 Task: Sort "Task Tracker" alphabetically by A-Z.
Action: Mouse moved to (275, 220)
Screenshot: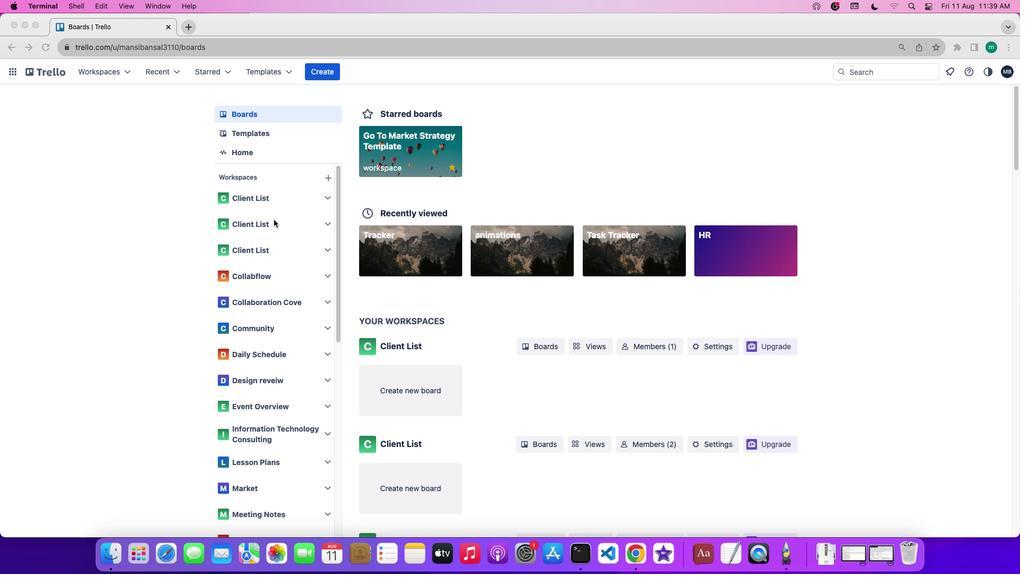 
Action: Mouse scrolled (275, 220) with delta (0, 0)
Screenshot: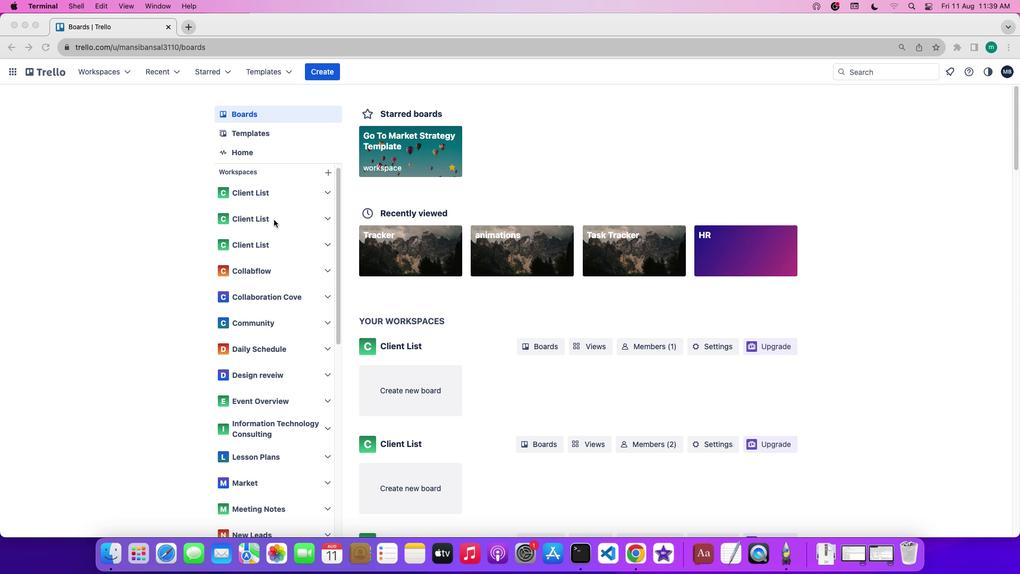 
Action: Mouse moved to (273, 219)
Screenshot: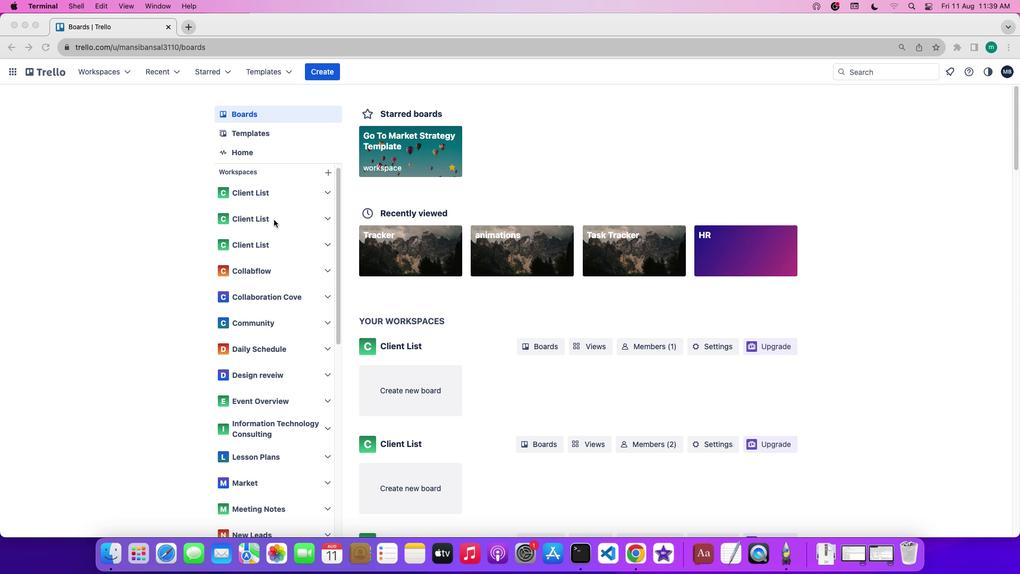 
Action: Mouse scrolled (273, 219) with delta (0, 0)
Screenshot: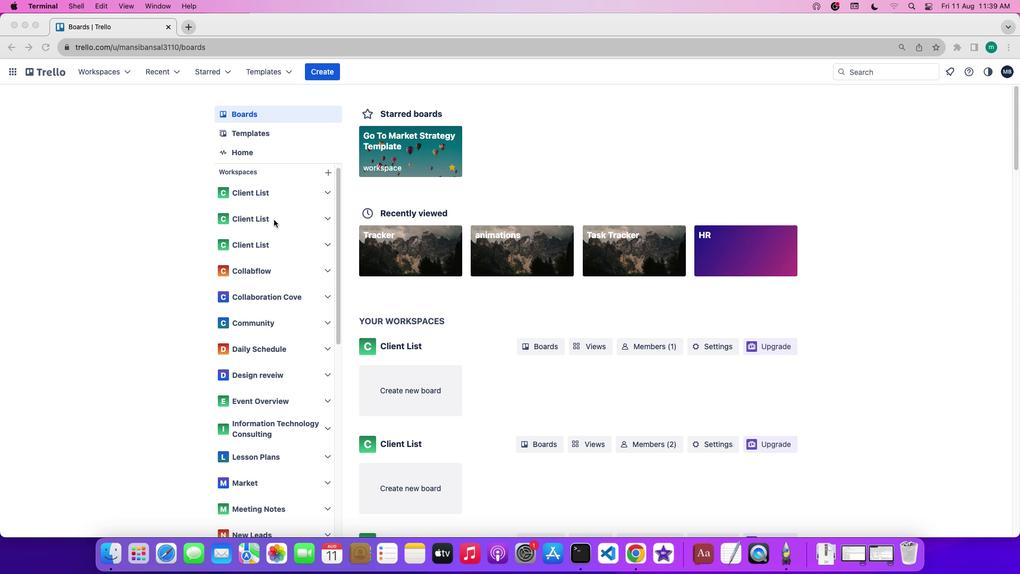 
Action: Mouse scrolled (273, 219) with delta (0, -1)
Screenshot: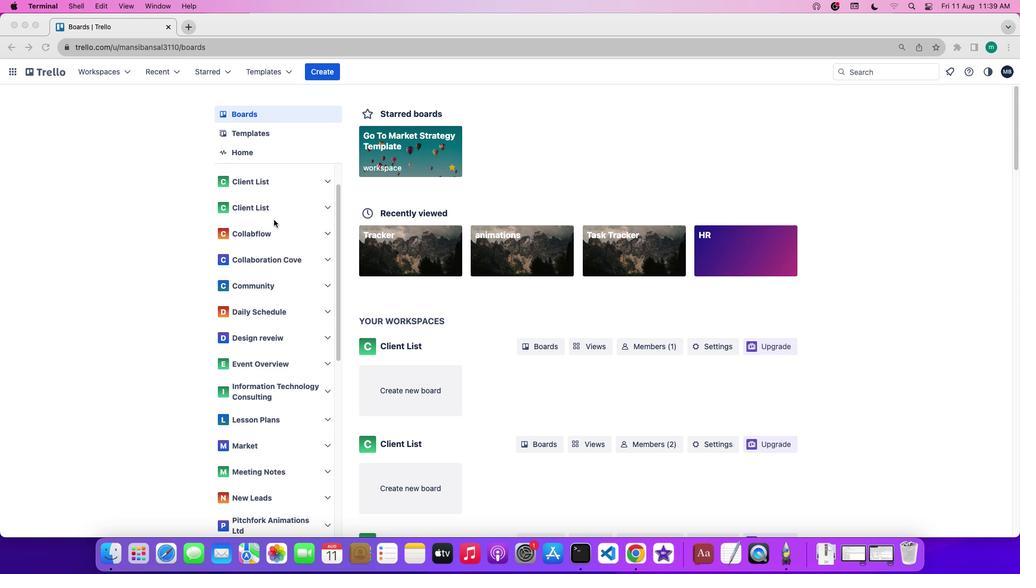 
Action: Mouse scrolled (273, 219) with delta (0, -1)
Screenshot: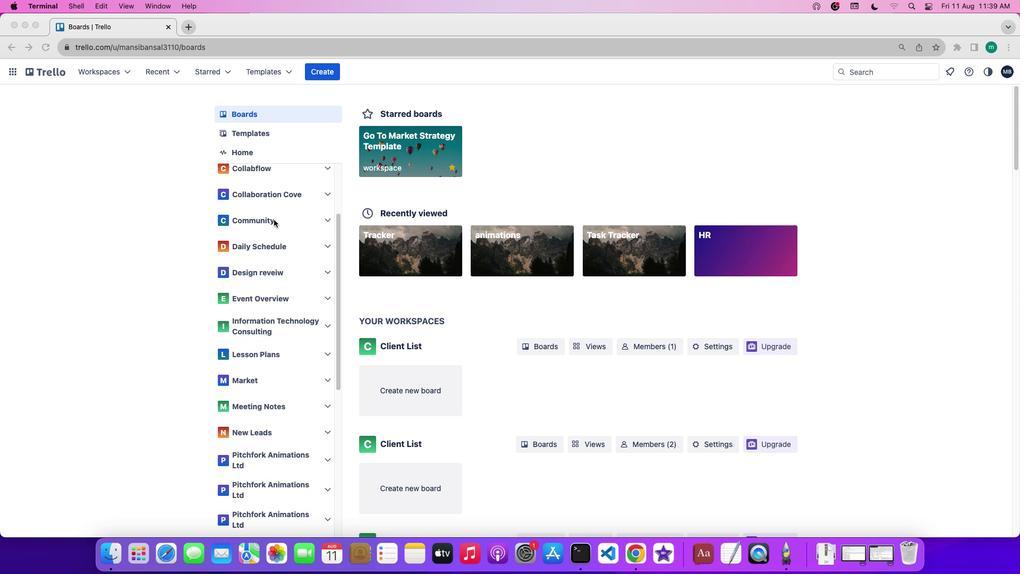 
Action: Mouse moved to (424, 288)
Screenshot: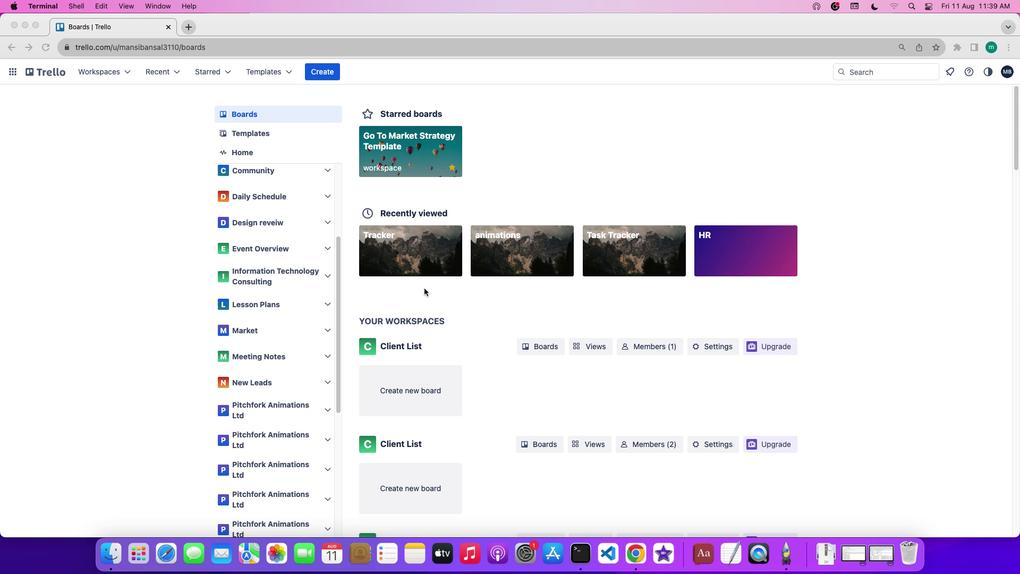 
Action: Mouse scrolled (424, 288) with delta (0, 0)
Screenshot: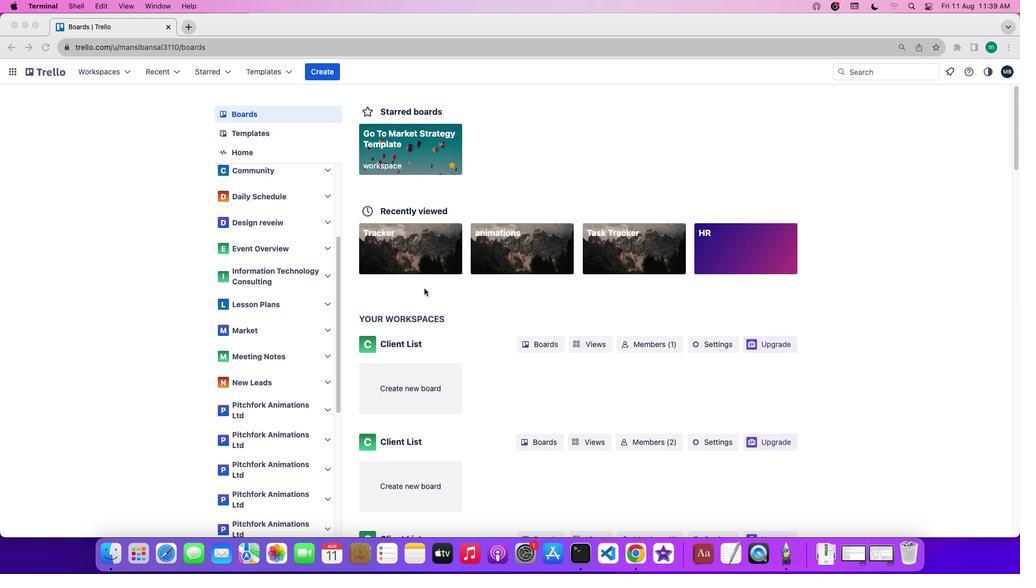 
Action: Mouse scrolled (424, 288) with delta (0, 0)
Screenshot: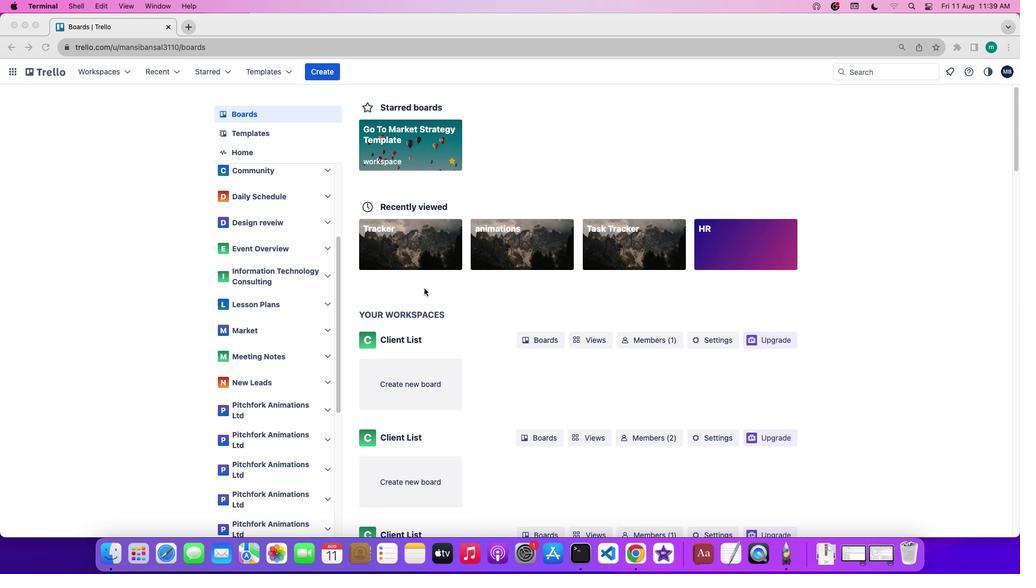 
Action: Mouse scrolled (424, 288) with delta (0, -1)
Screenshot: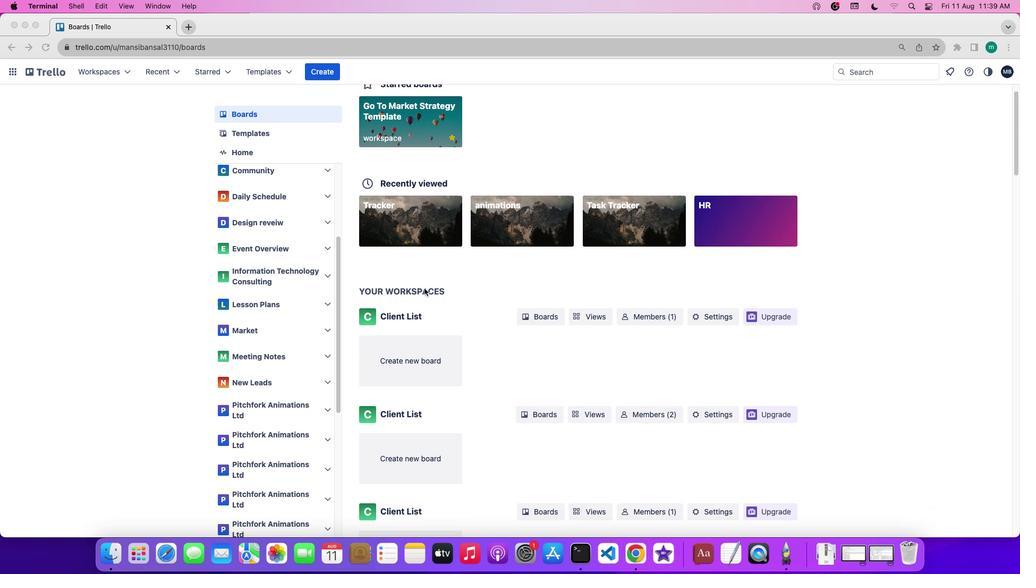
Action: Mouse moved to (443, 294)
Screenshot: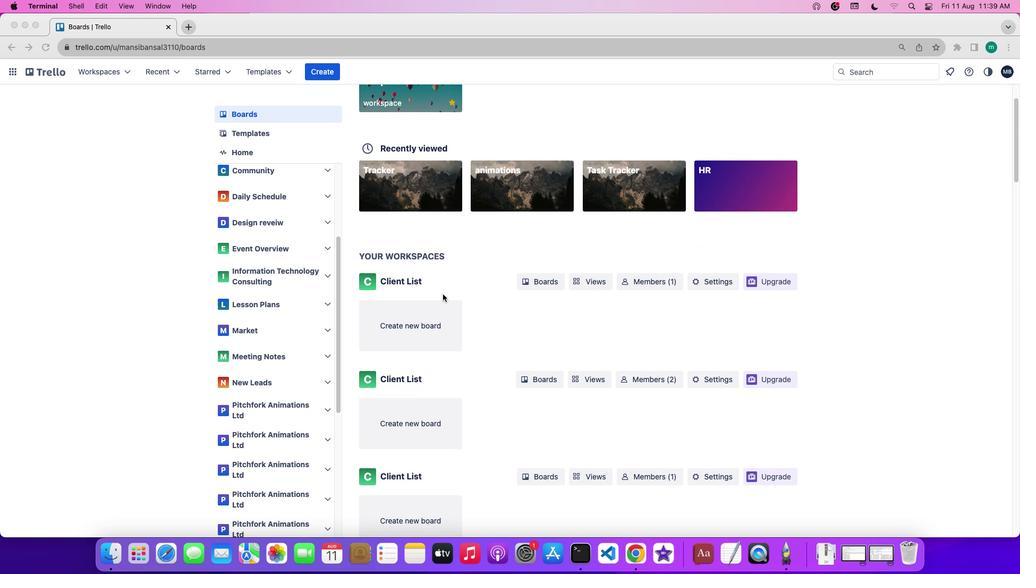
Action: Mouse scrolled (443, 294) with delta (0, 0)
Screenshot: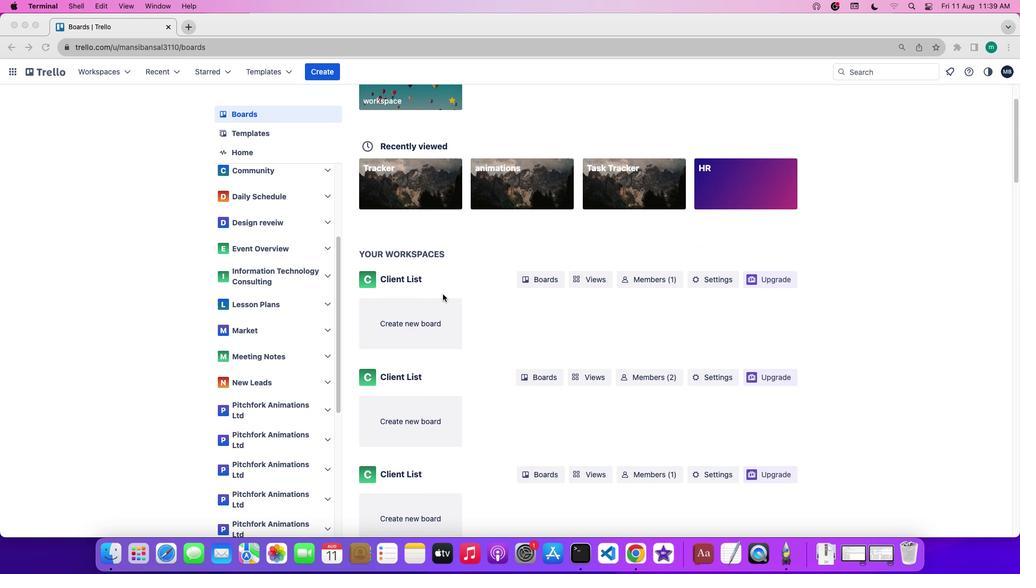 
Action: Mouse scrolled (443, 294) with delta (0, 0)
Screenshot: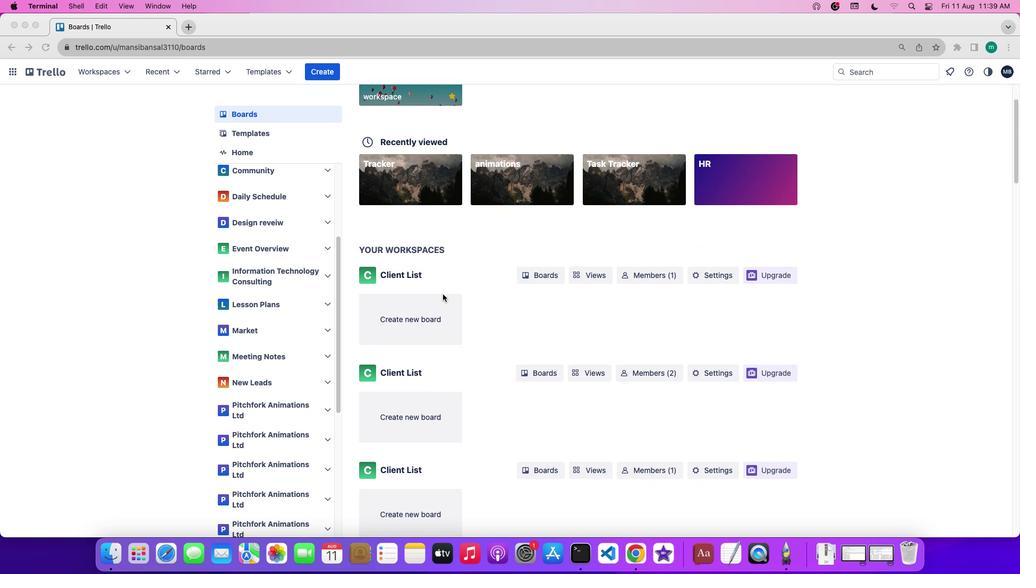 
Action: Mouse scrolled (443, 294) with delta (0, -1)
Screenshot: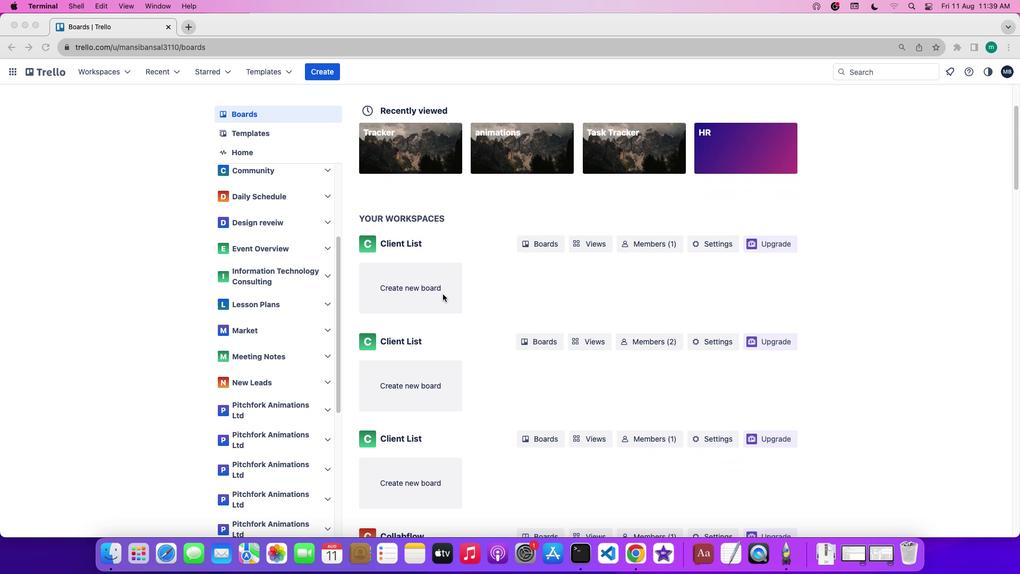 
Action: Mouse scrolled (443, 294) with delta (0, -1)
Screenshot: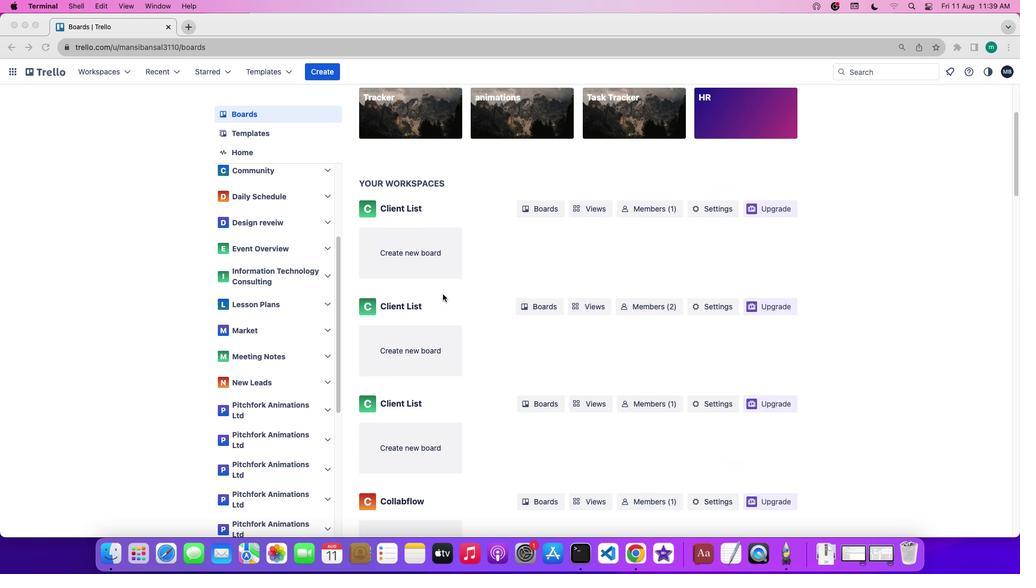 
Action: Mouse scrolled (443, 294) with delta (0, 0)
Screenshot: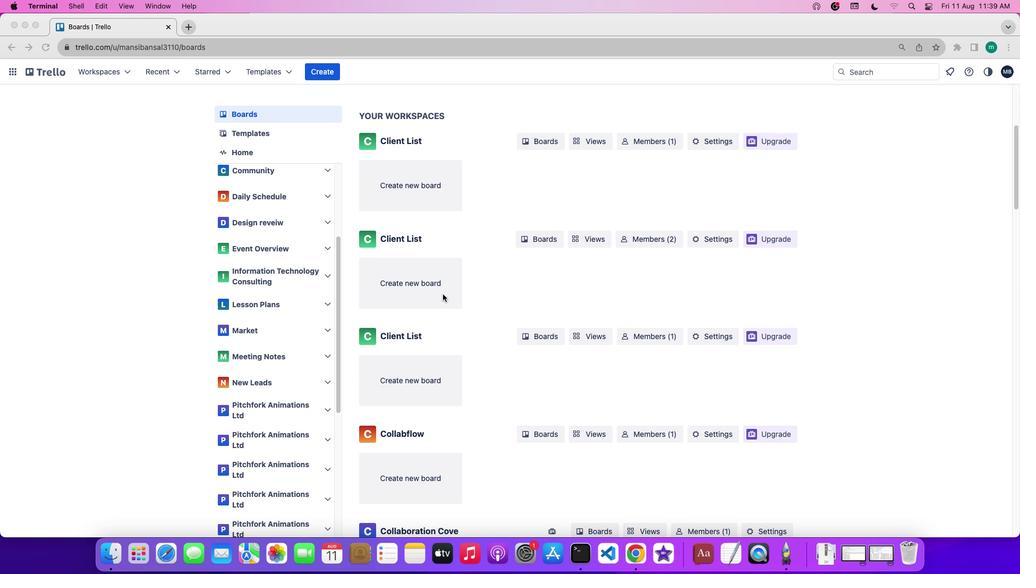 
Action: Mouse scrolled (443, 294) with delta (0, 0)
Screenshot: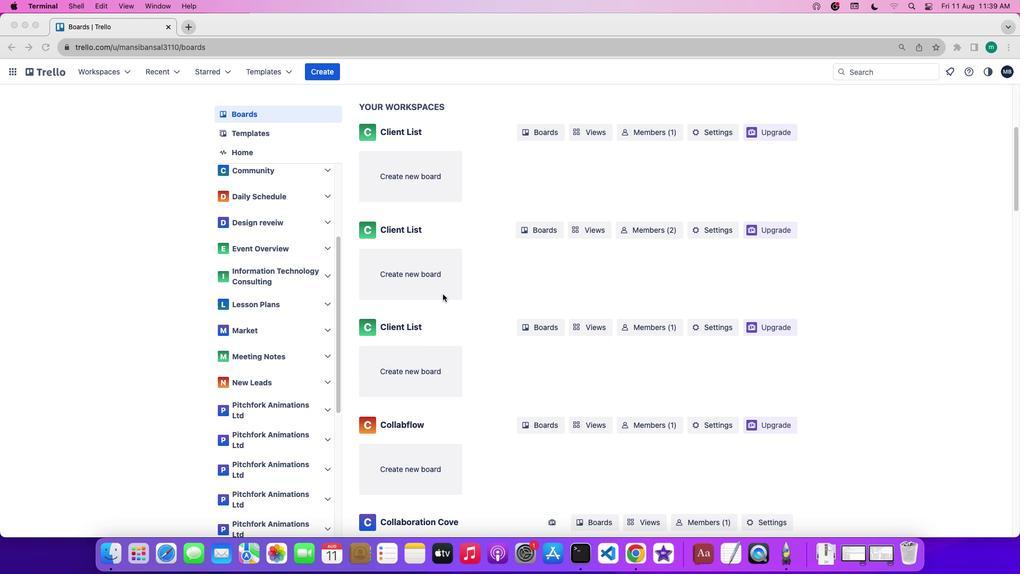 
Action: Mouse scrolled (443, 294) with delta (0, -1)
Screenshot: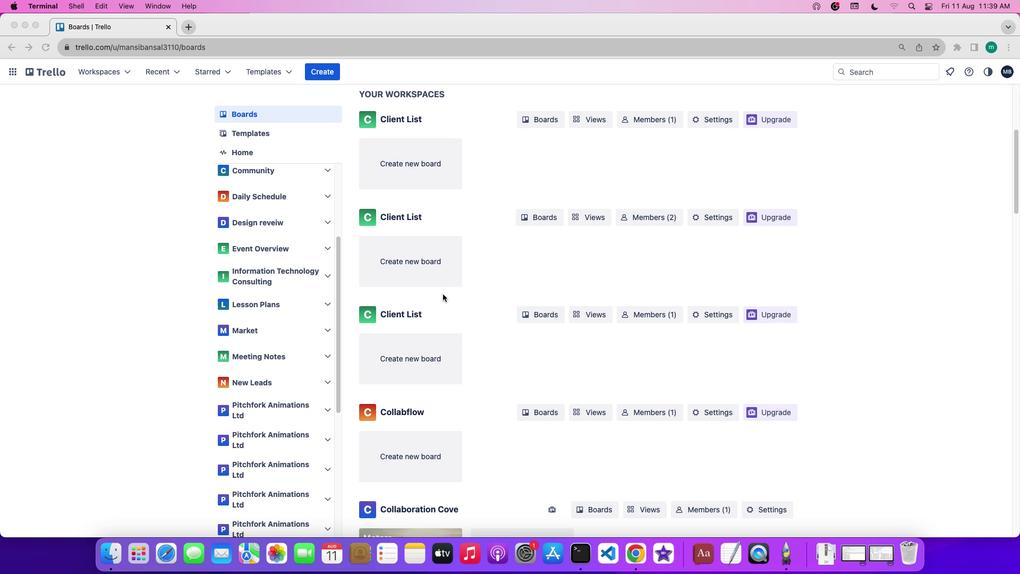 
Action: Mouse scrolled (443, 294) with delta (0, -1)
Screenshot: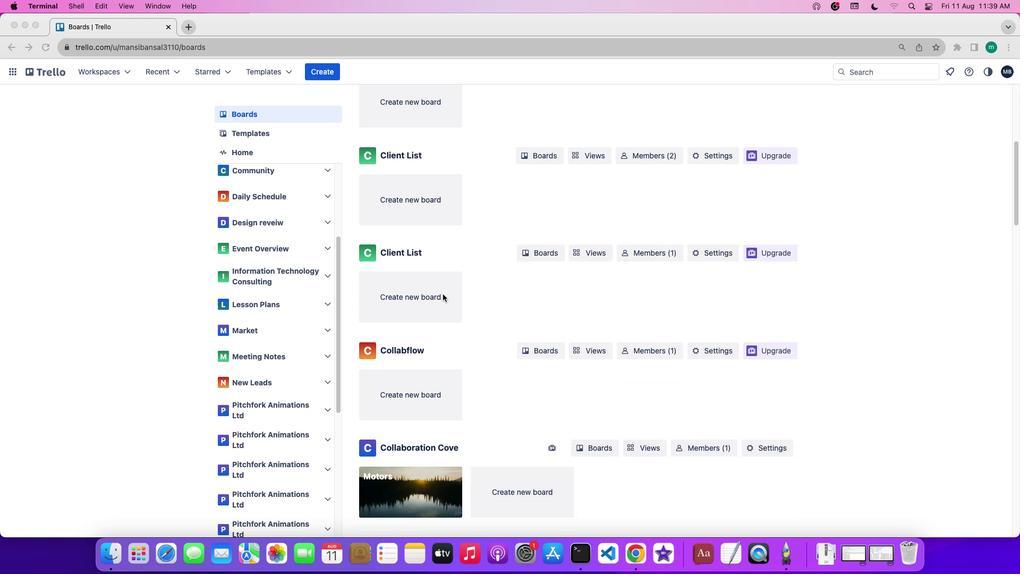
Action: Mouse scrolled (443, 294) with delta (0, 0)
Screenshot: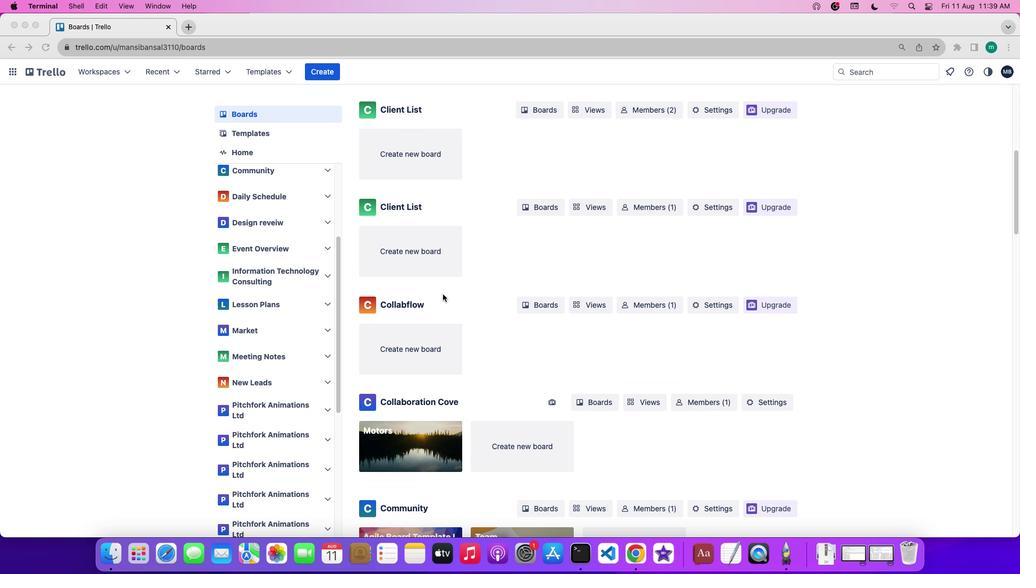 
Action: Mouse scrolled (443, 294) with delta (0, 0)
Screenshot: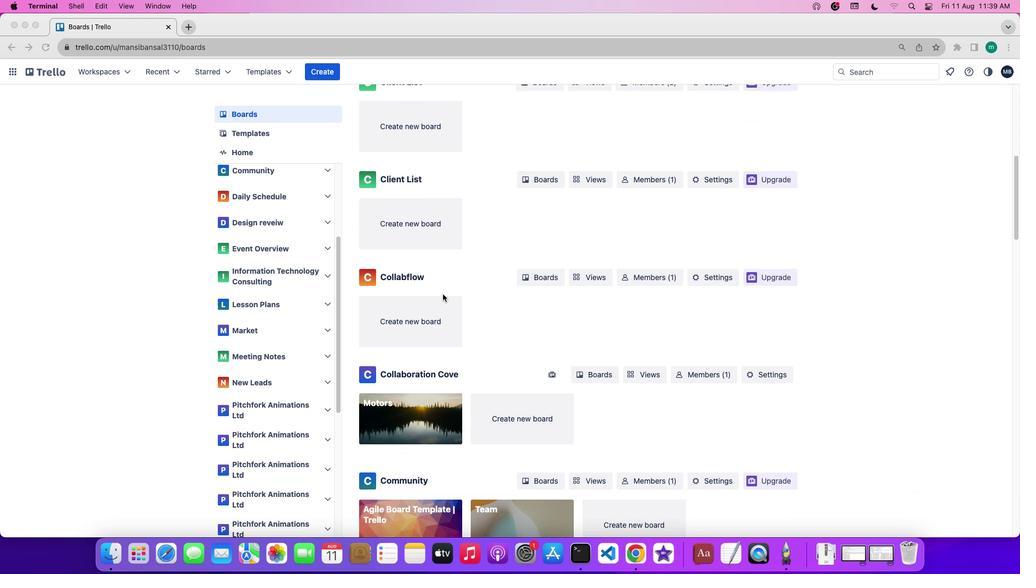 
Action: Mouse scrolled (443, 294) with delta (0, -1)
Screenshot: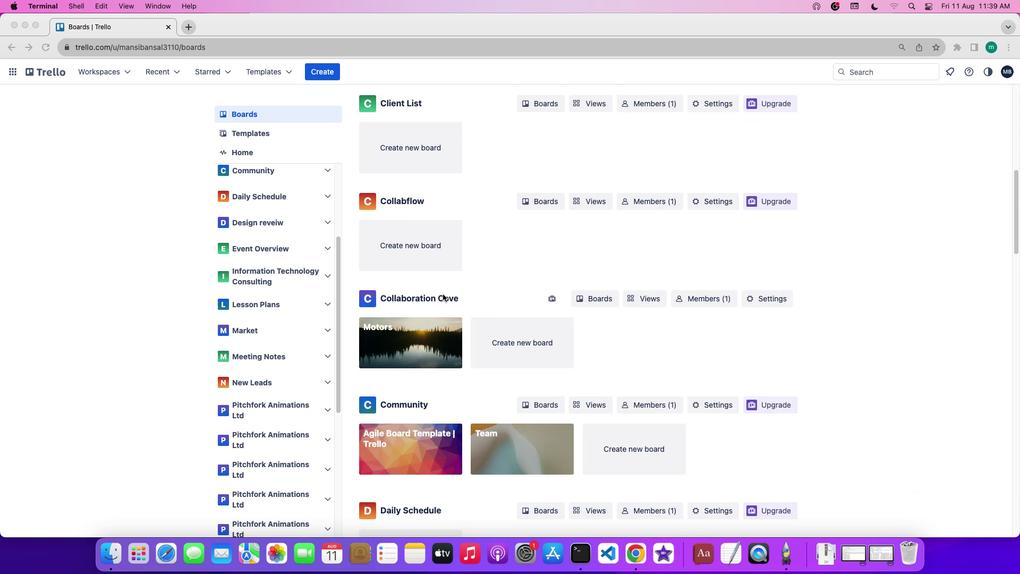 
Action: Mouse scrolled (443, 294) with delta (0, -2)
Screenshot: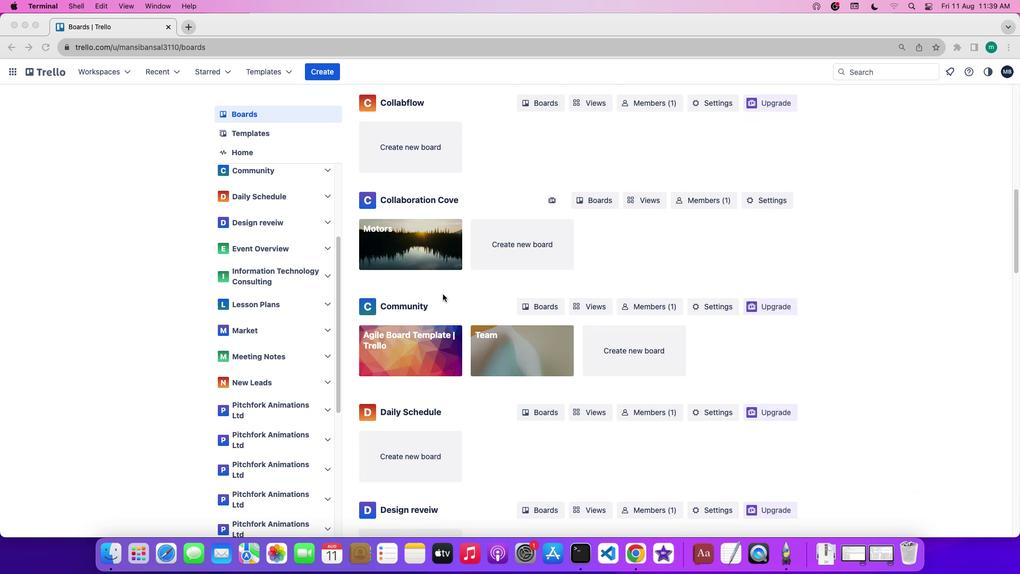 
Action: Mouse scrolled (443, 294) with delta (0, -2)
Screenshot: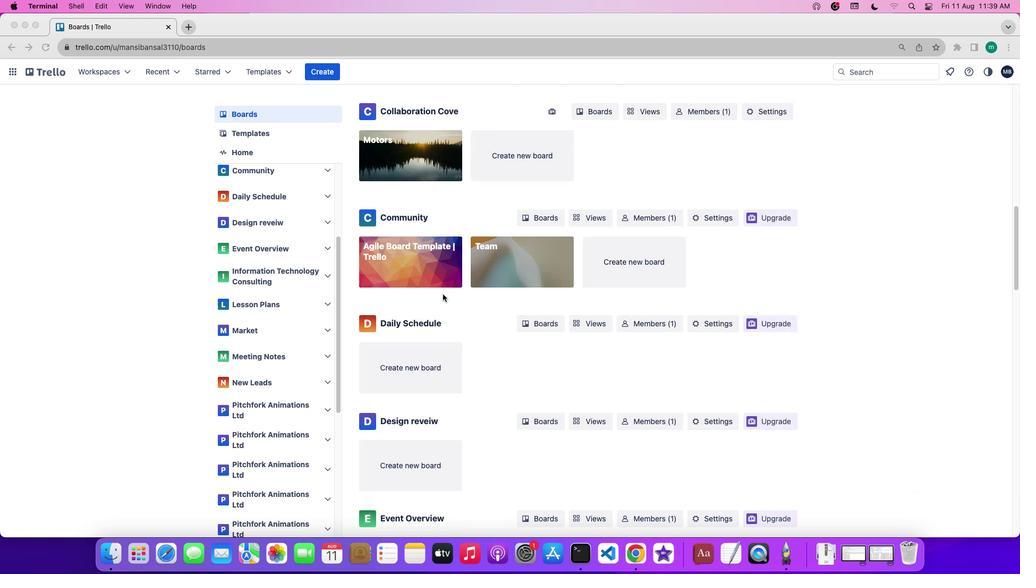 
Action: Mouse scrolled (443, 294) with delta (0, 0)
Screenshot: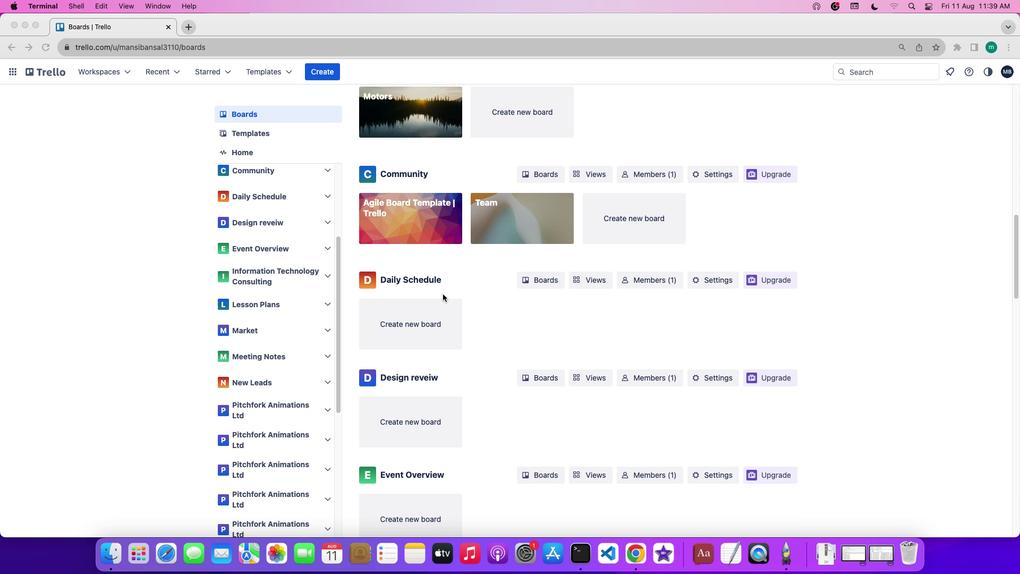 
Action: Mouse scrolled (443, 294) with delta (0, 0)
Screenshot: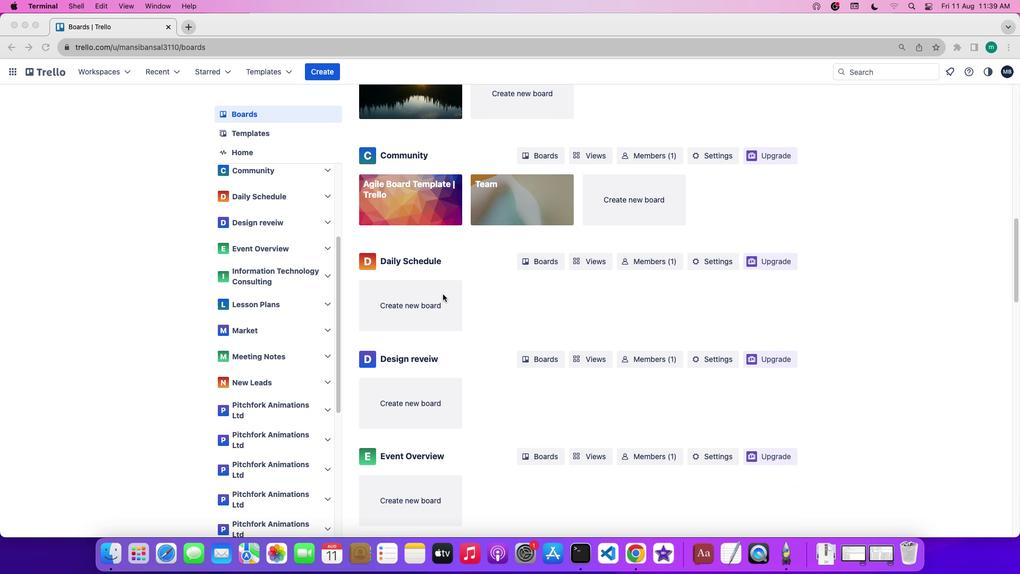 
Action: Mouse scrolled (443, 294) with delta (0, -1)
Screenshot: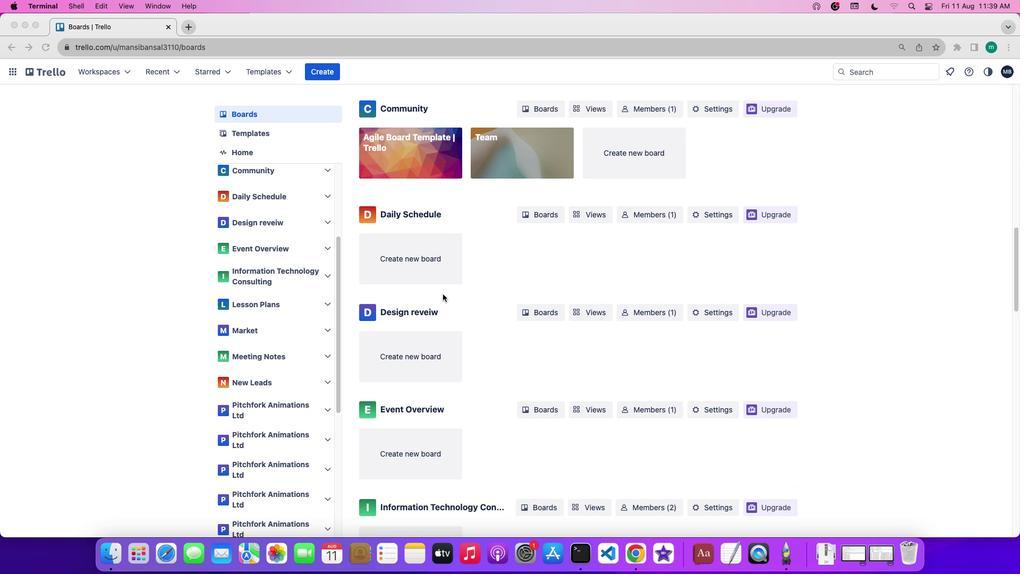 
Action: Mouse scrolled (443, 294) with delta (0, -2)
Screenshot: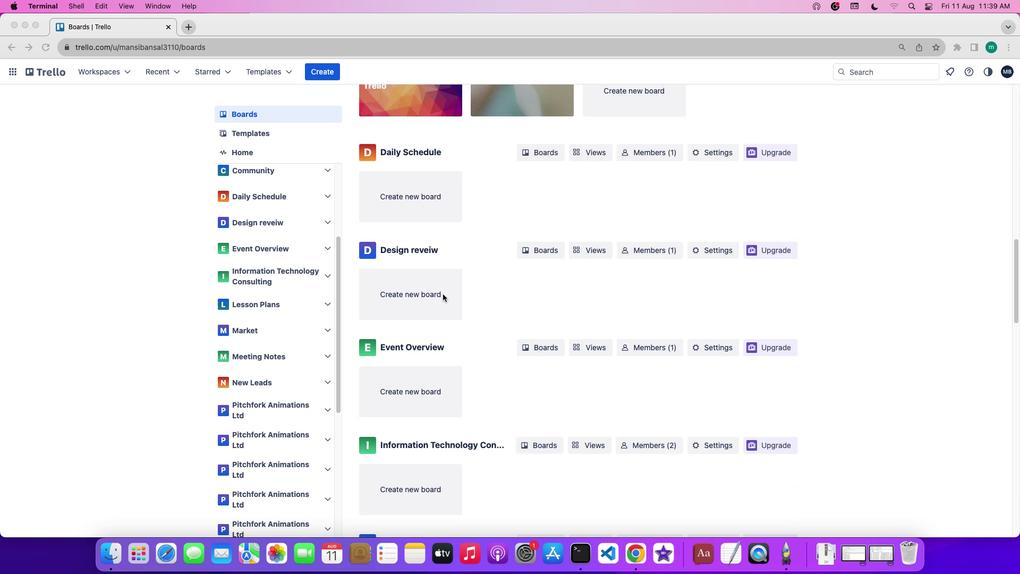
Action: Mouse scrolled (443, 294) with delta (0, 0)
Screenshot: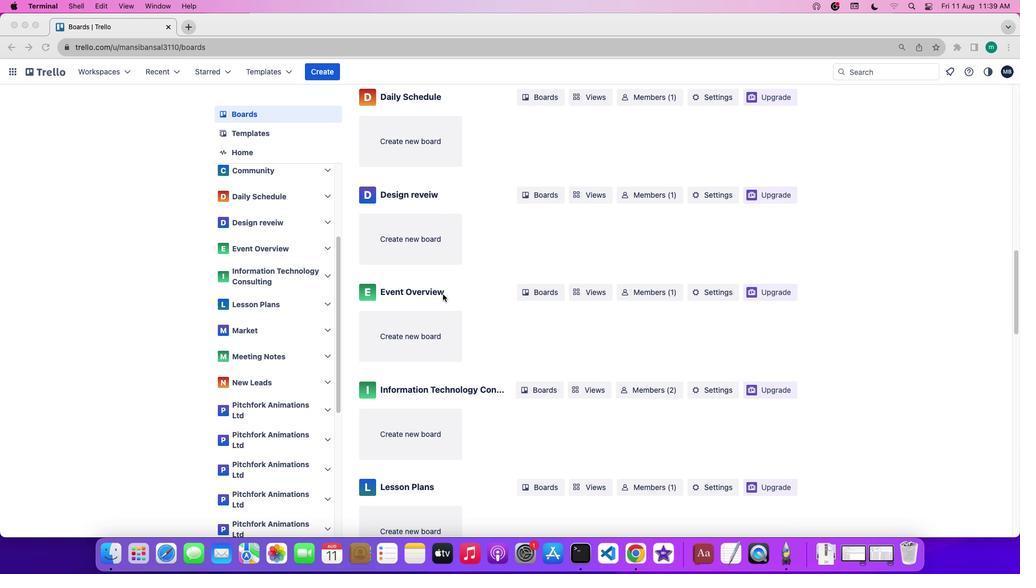 
Action: Mouse scrolled (443, 294) with delta (0, 0)
Screenshot: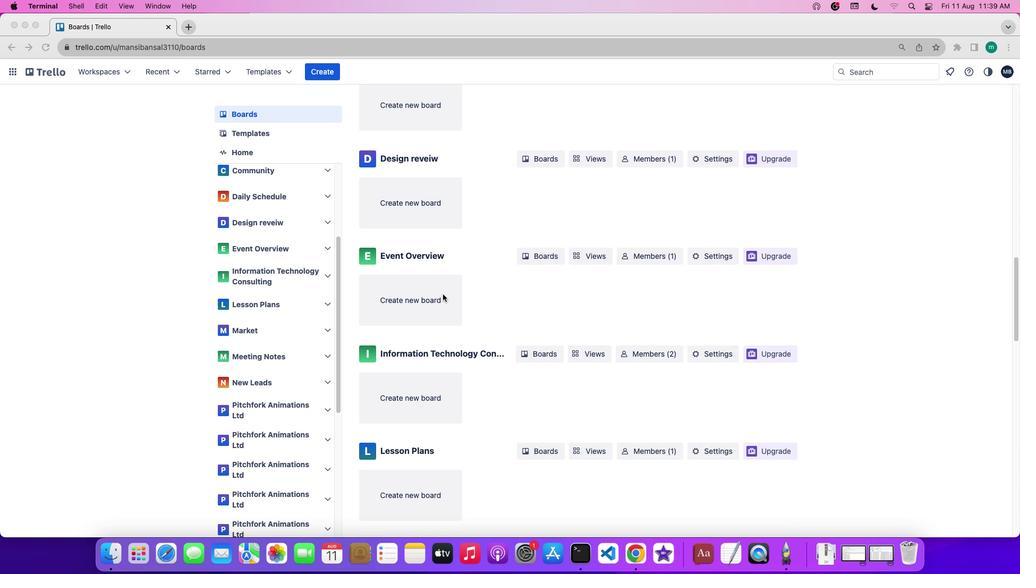 
Action: Mouse scrolled (443, 294) with delta (0, -1)
Screenshot: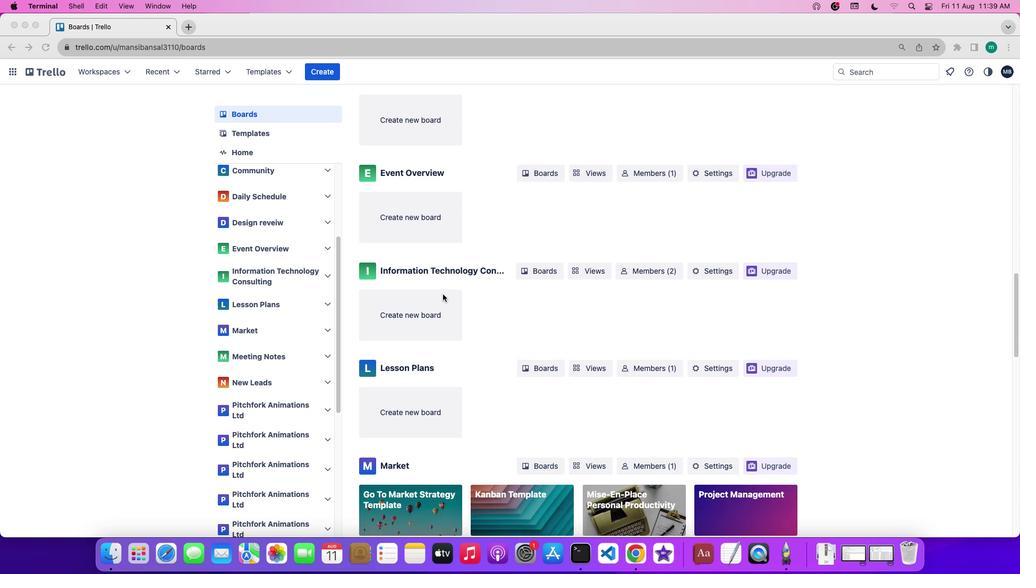
Action: Mouse scrolled (443, 294) with delta (0, -2)
Screenshot: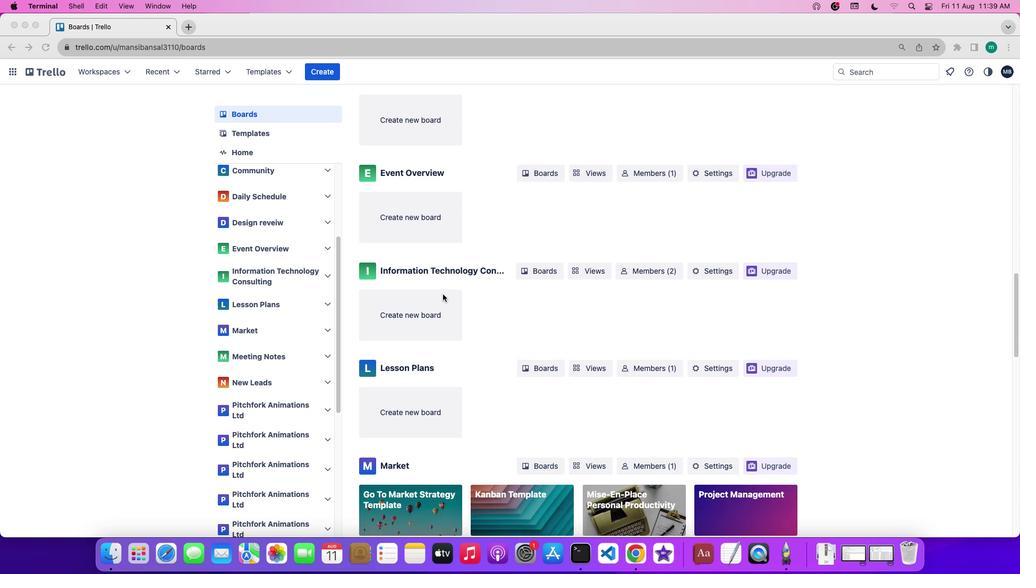 
Action: Mouse scrolled (443, 294) with delta (0, -2)
Screenshot: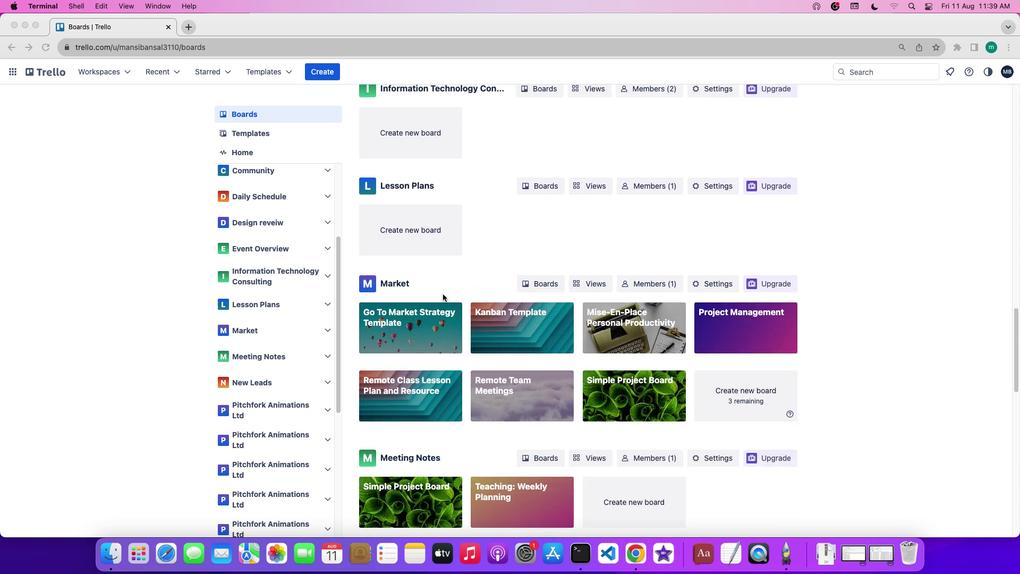 
Action: Mouse scrolled (443, 294) with delta (0, 0)
Screenshot: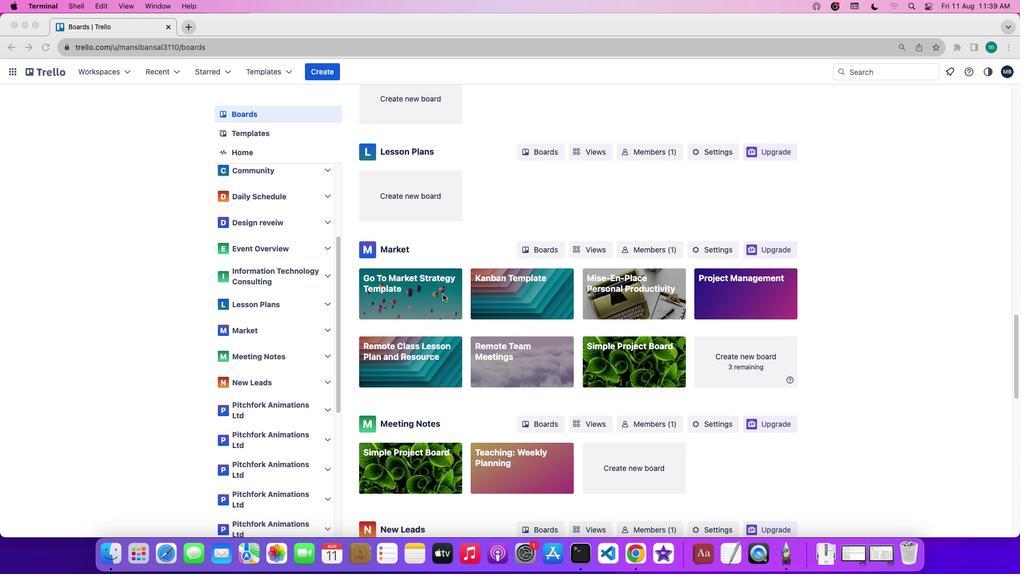 
Action: Mouse scrolled (443, 294) with delta (0, 0)
Screenshot: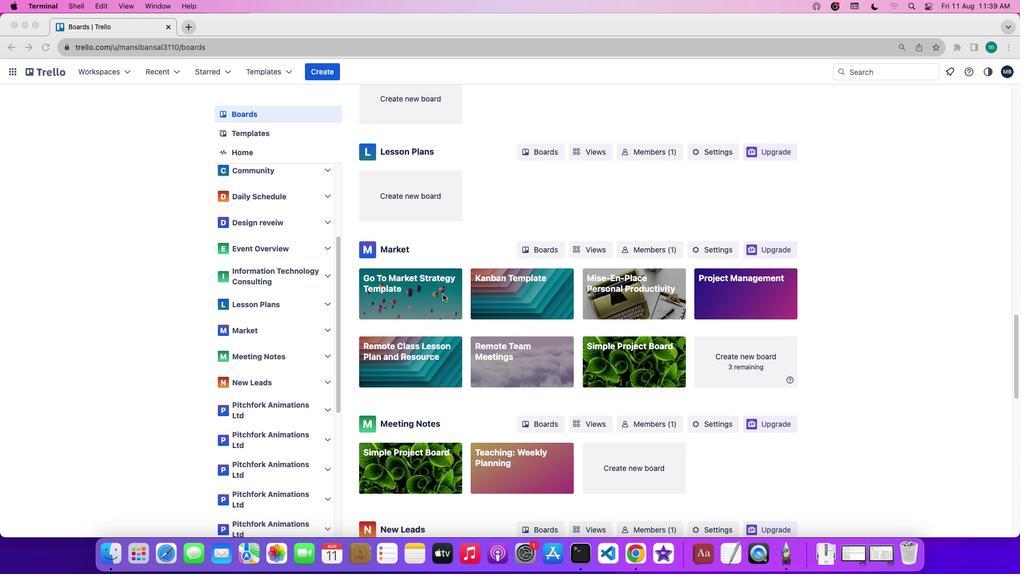 
Action: Mouse scrolled (443, 294) with delta (0, -1)
Screenshot: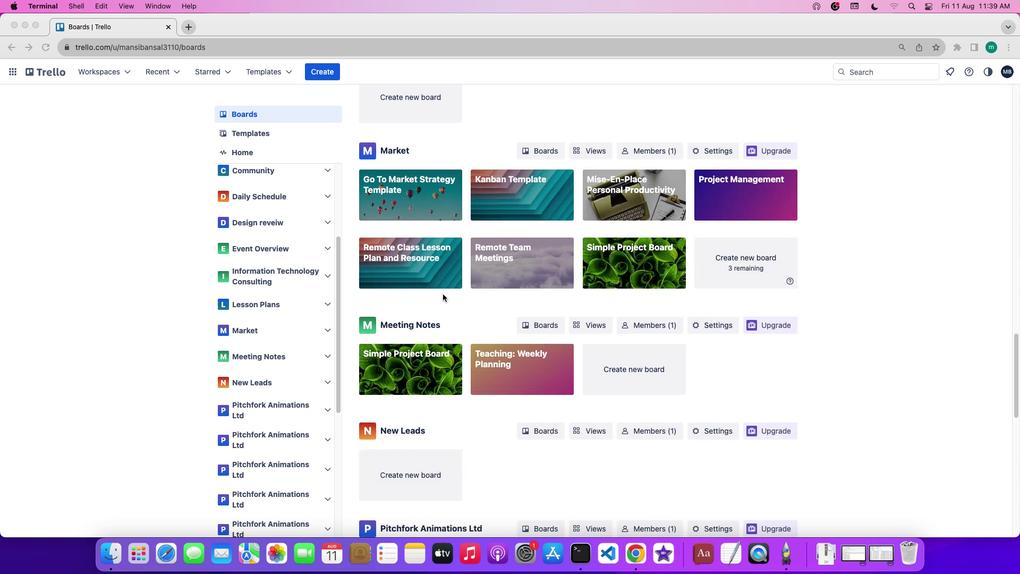 
Action: Mouse scrolled (443, 294) with delta (0, -2)
Screenshot: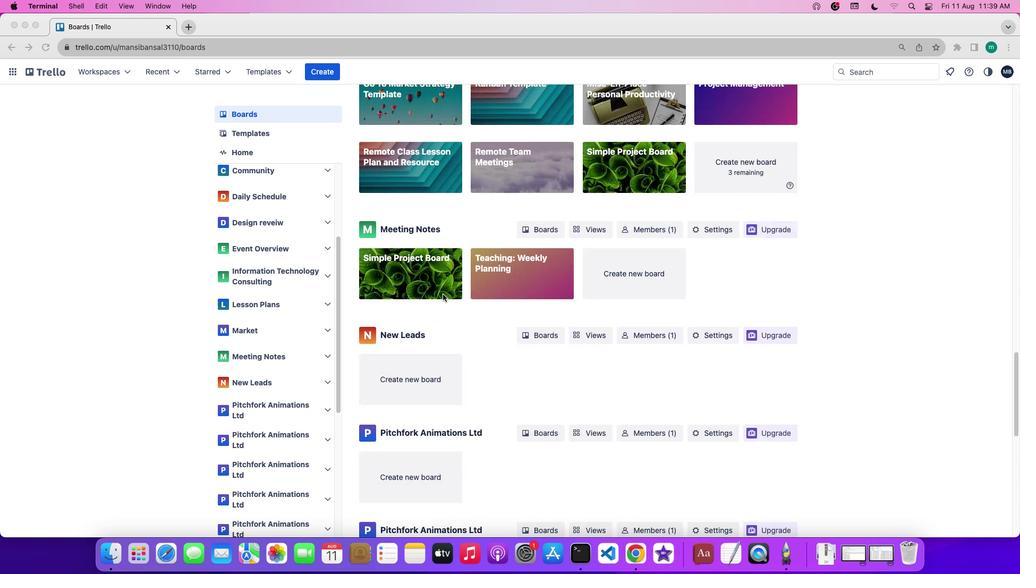 
Action: Mouse scrolled (443, 294) with delta (0, -2)
Screenshot: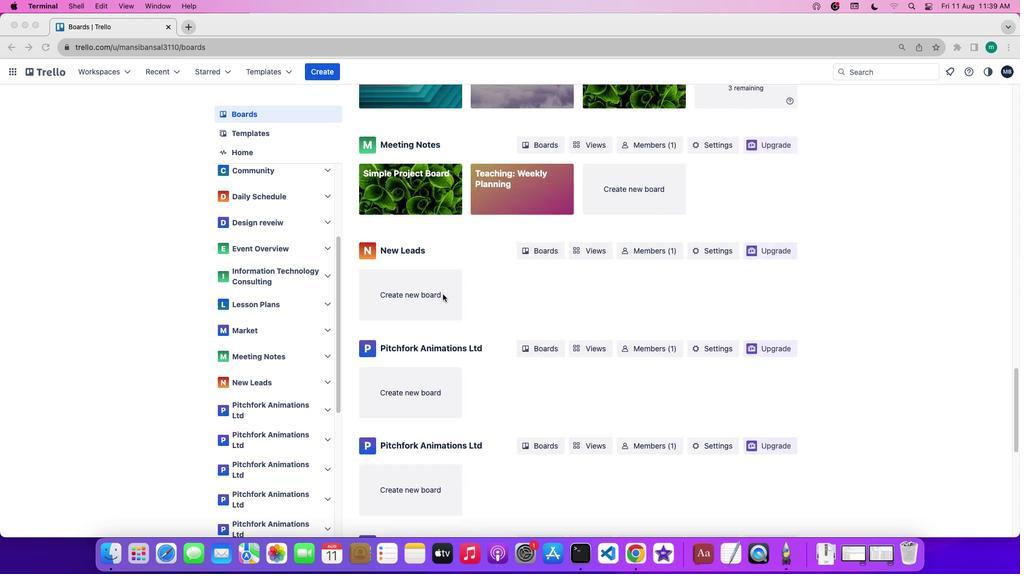 
Action: Mouse scrolled (443, 294) with delta (0, 0)
Screenshot: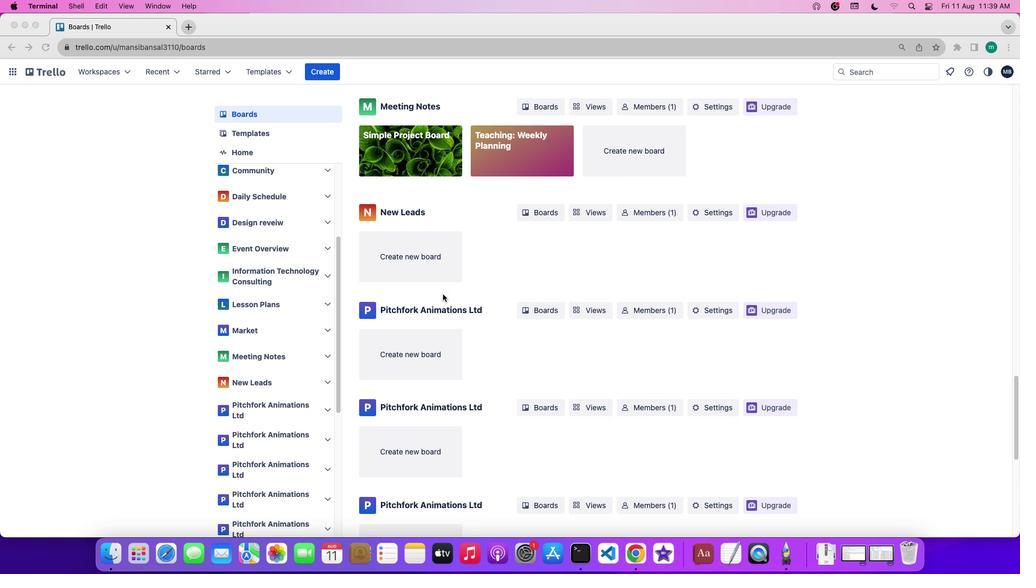 
Action: Mouse scrolled (443, 294) with delta (0, 0)
Screenshot: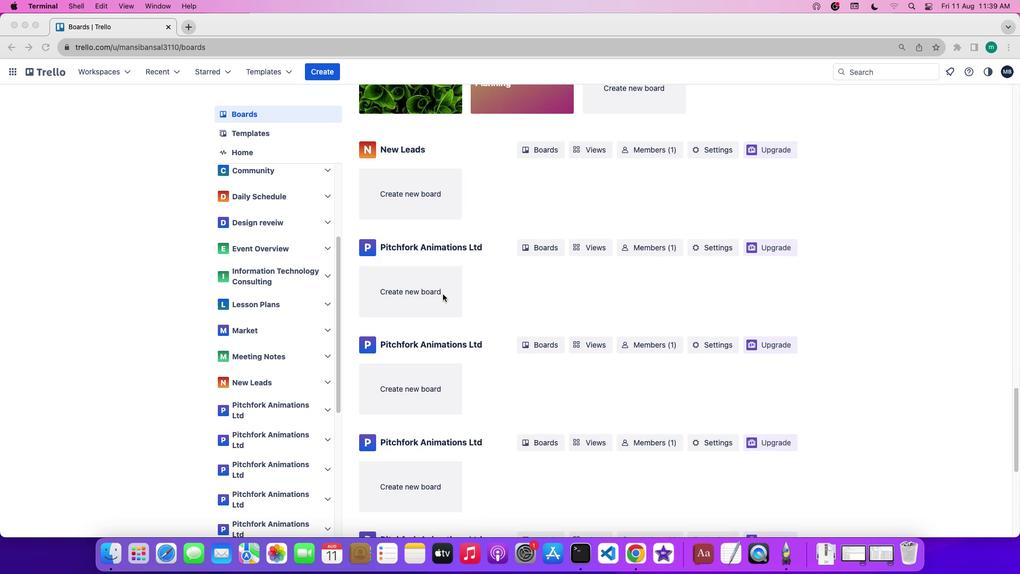 
Action: Mouse scrolled (443, 294) with delta (0, -1)
Screenshot: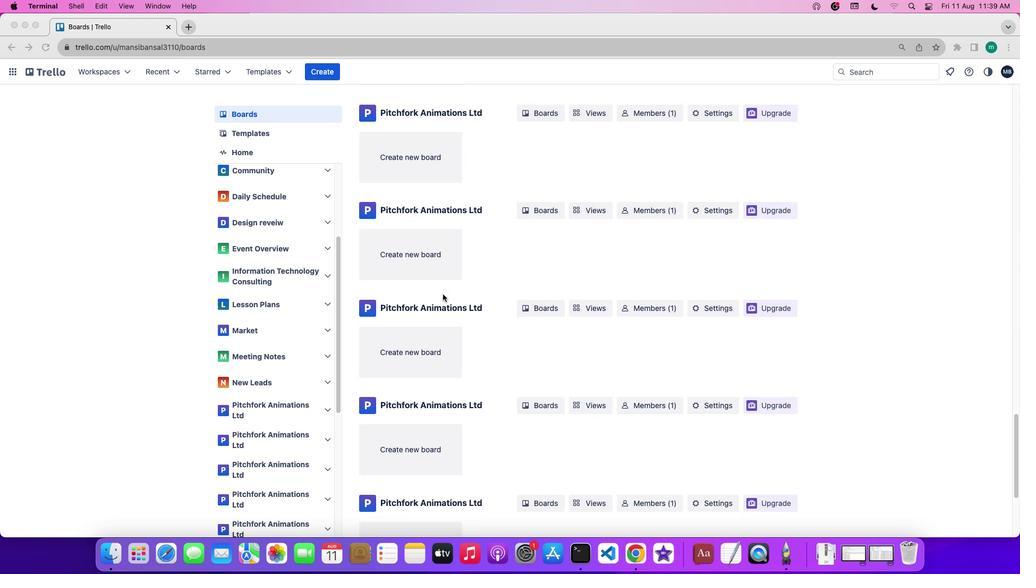 
Action: Mouse scrolled (443, 294) with delta (0, -2)
Screenshot: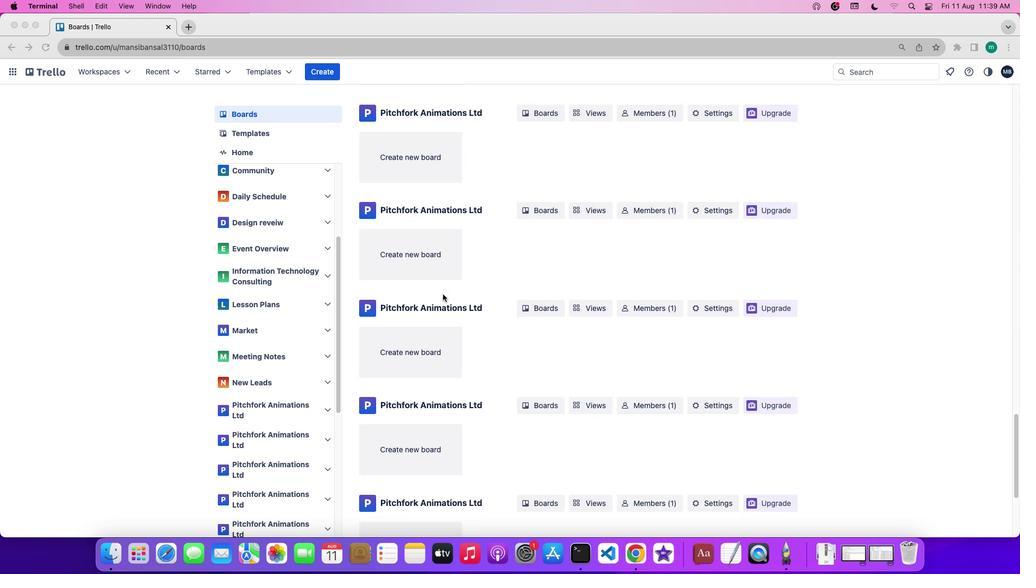 
Action: Mouse scrolled (443, 294) with delta (0, -3)
Screenshot: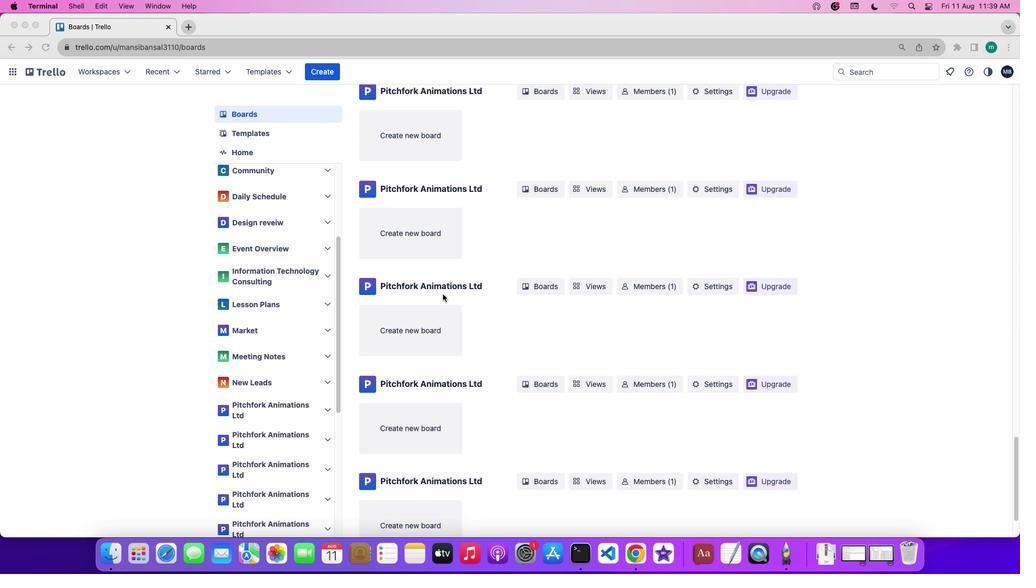 
Action: Mouse scrolled (443, 294) with delta (0, 0)
Screenshot: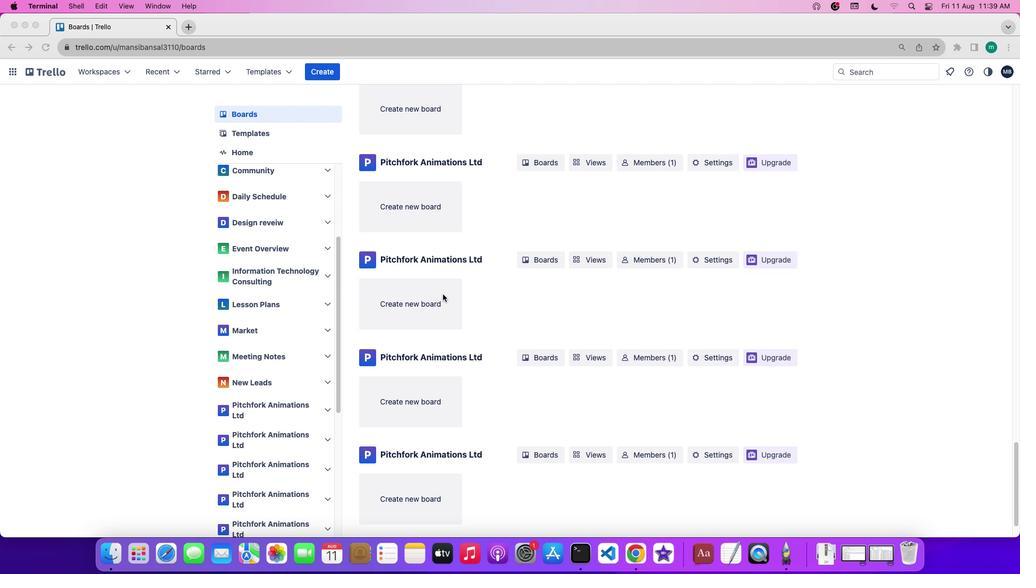 
Action: Mouse scrolled (443, 294) with delta (0, 0)
Screenshot: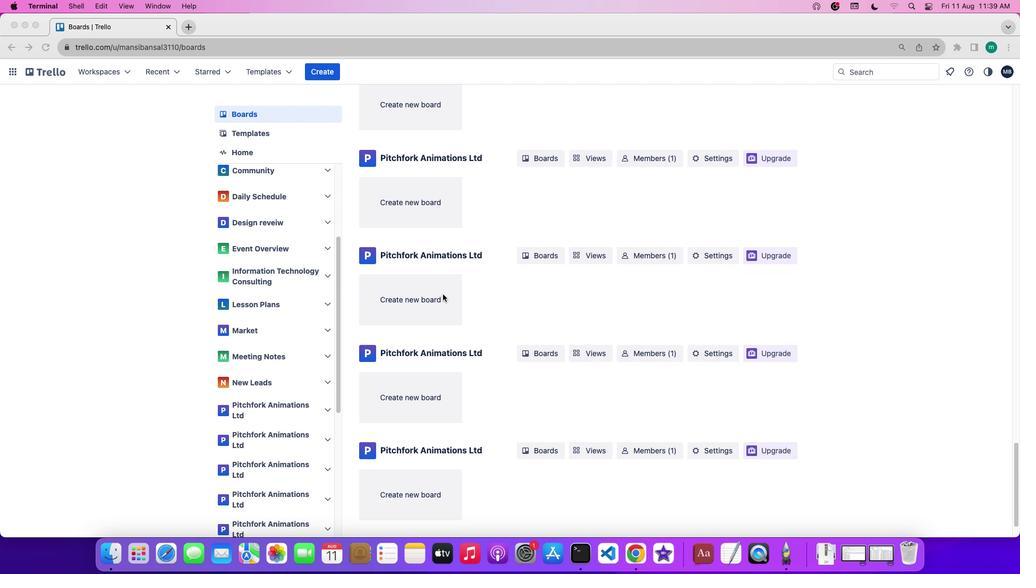 
Action: Mouse scrolled (443, 294) with delta (0, -1)
Screenshot: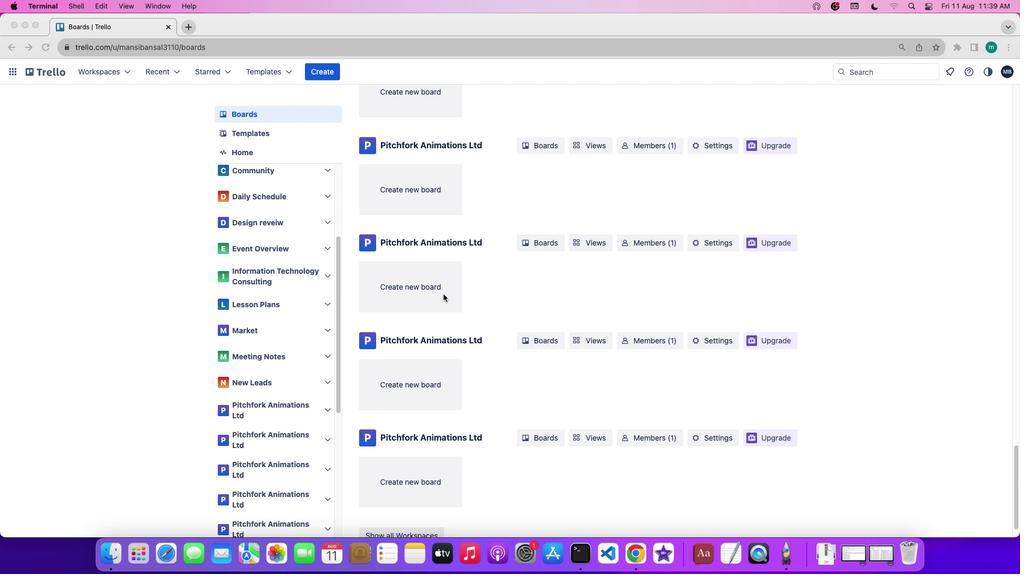 
Action: Mouse scrolled (443, 294) with delta (0, -2)
Screenshot: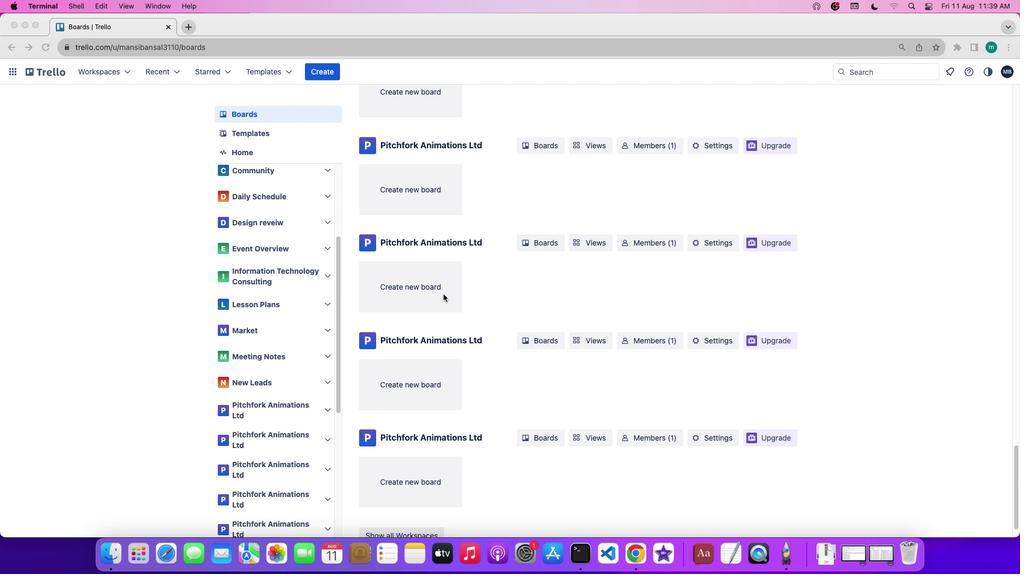 
Action: Mouse scrolled (443, 294) with delta (0, -2)
Screenshot: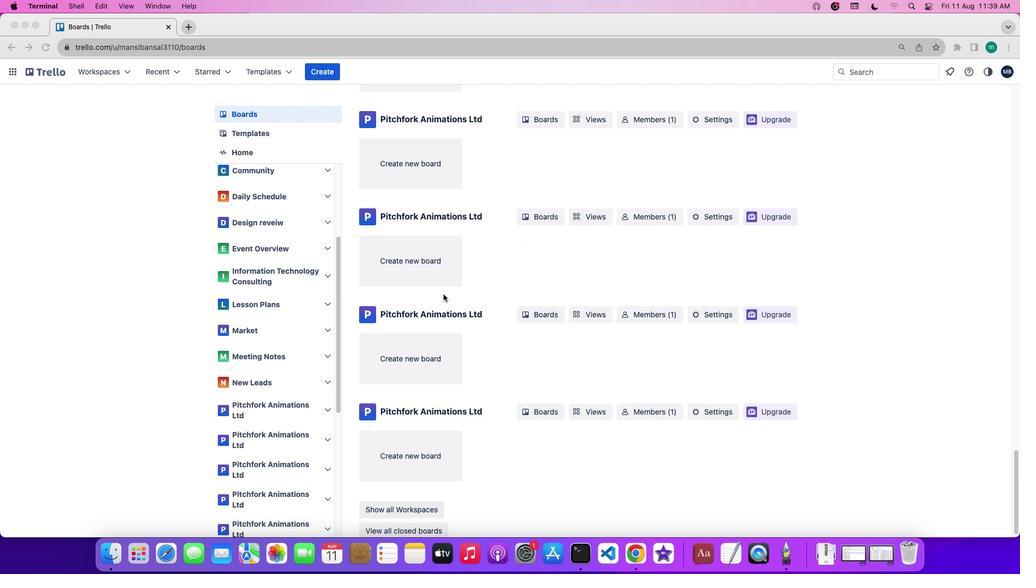 
Action: Mouse moved to (443, 294)
Screenshot: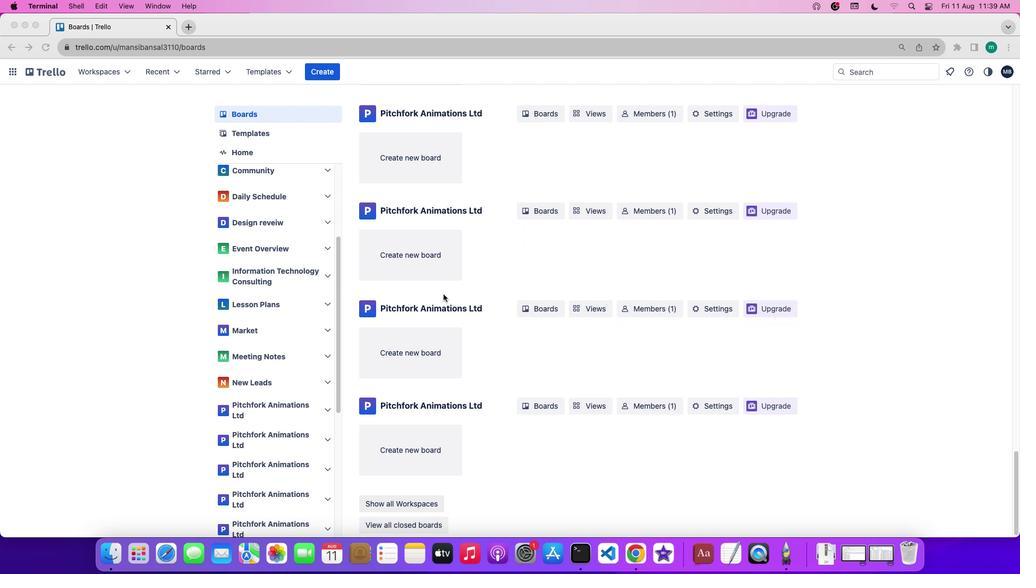 
Action: Mouse scrolled (443, 294) with delta (0, 0)
Screenshot: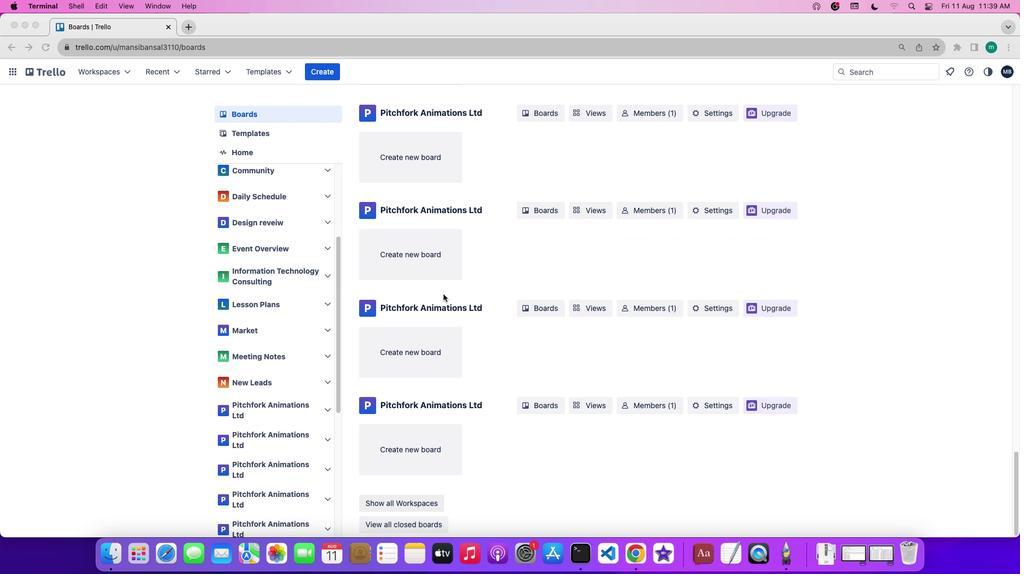 
Action: Mouse scrolled (443, 294) with delta (0, 0)
Screenshot: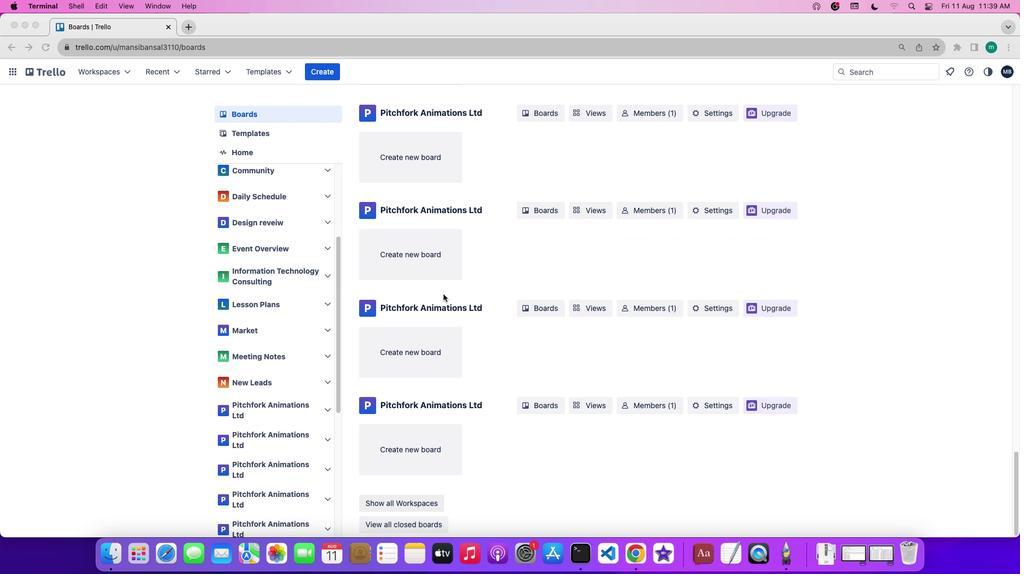 
Action: Mouse scrolled (443, 294) with delta (0, -1)
Screenshot: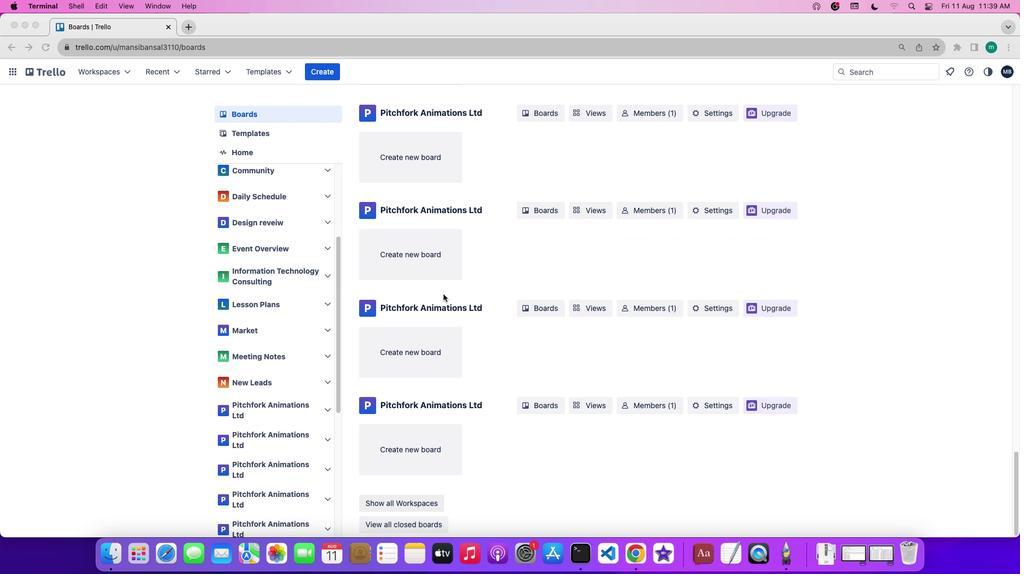 
Action: Mouse scrolled (443, 294) with delta (0, -2)
Screenshot: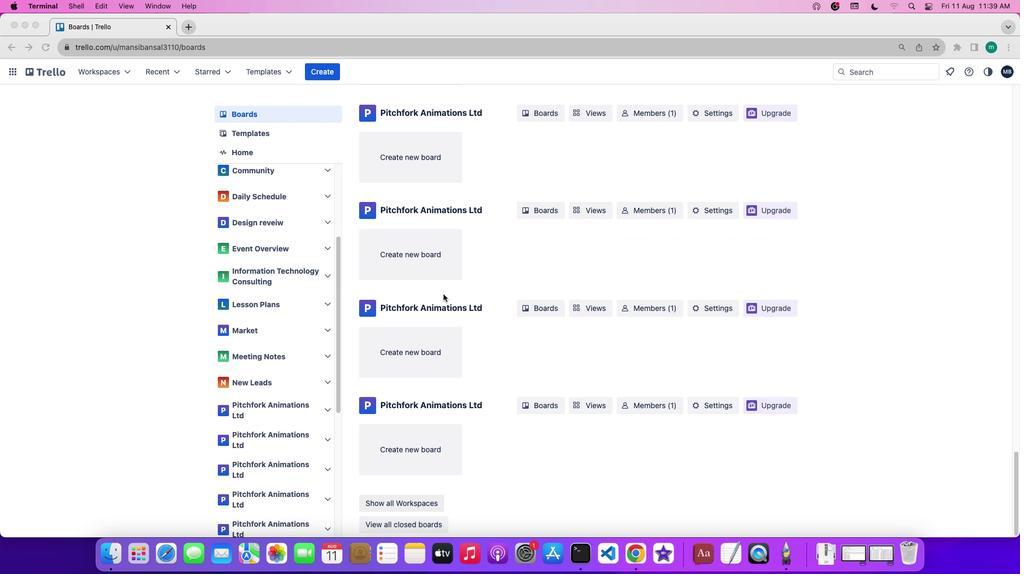 
Action: Mouse moved to (389, 504)
Screenshot: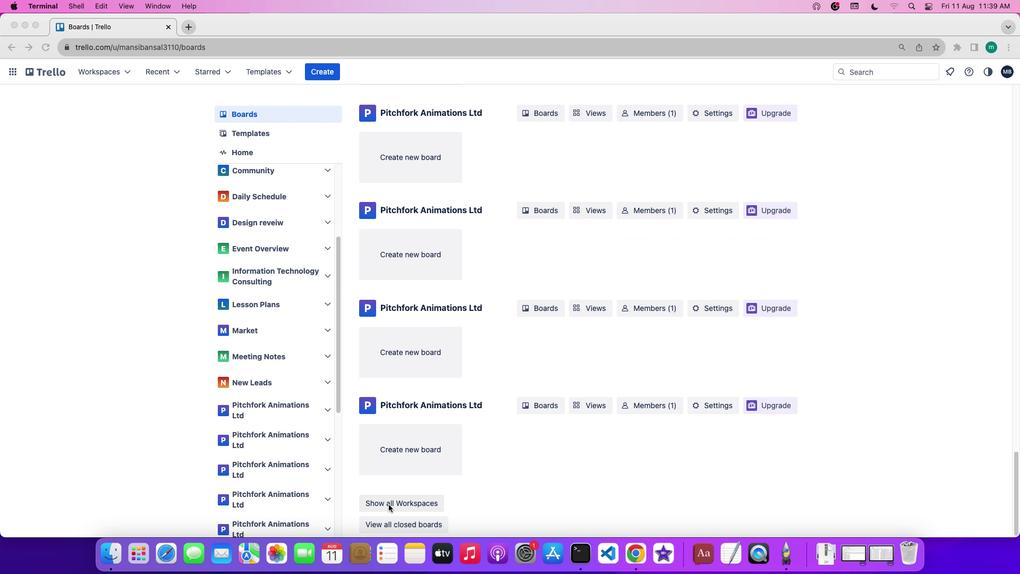 
Action: Mouse pressed left at (389, 504)
Screenshot: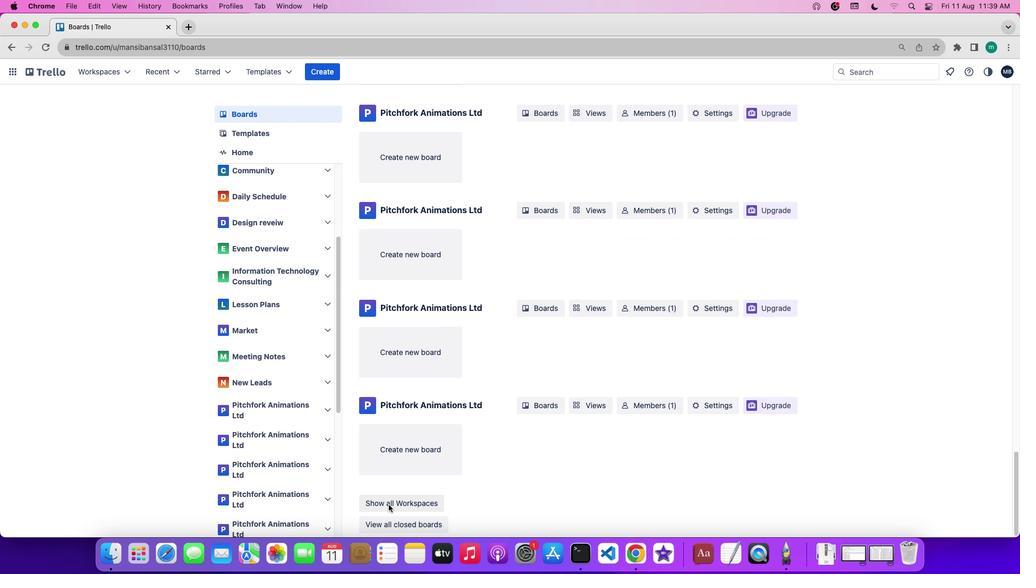 
Action: Mouse moved to (406, 503)
Screenshot: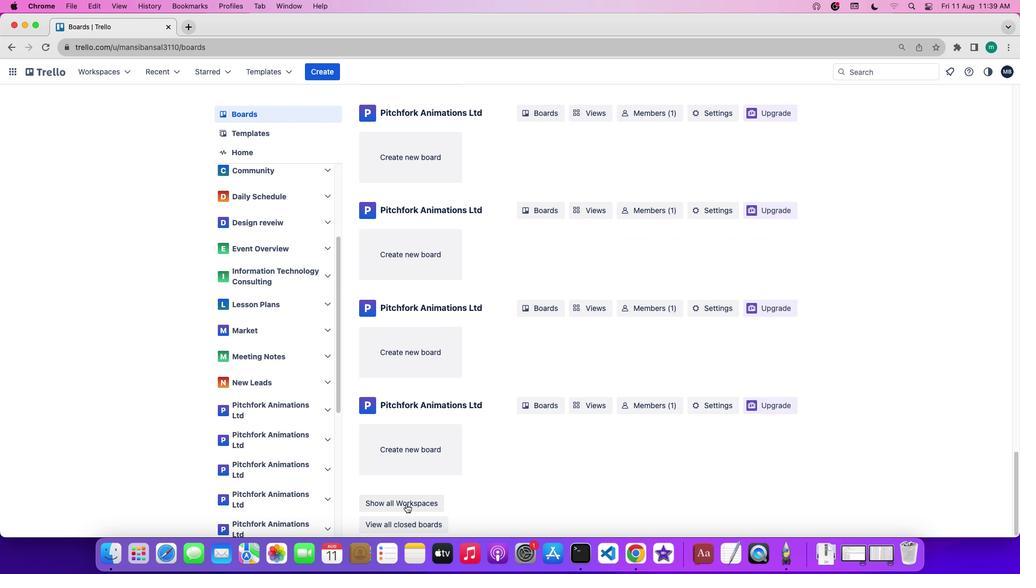 
Action: Mouse pressed left at (406, 503)
Screenshot: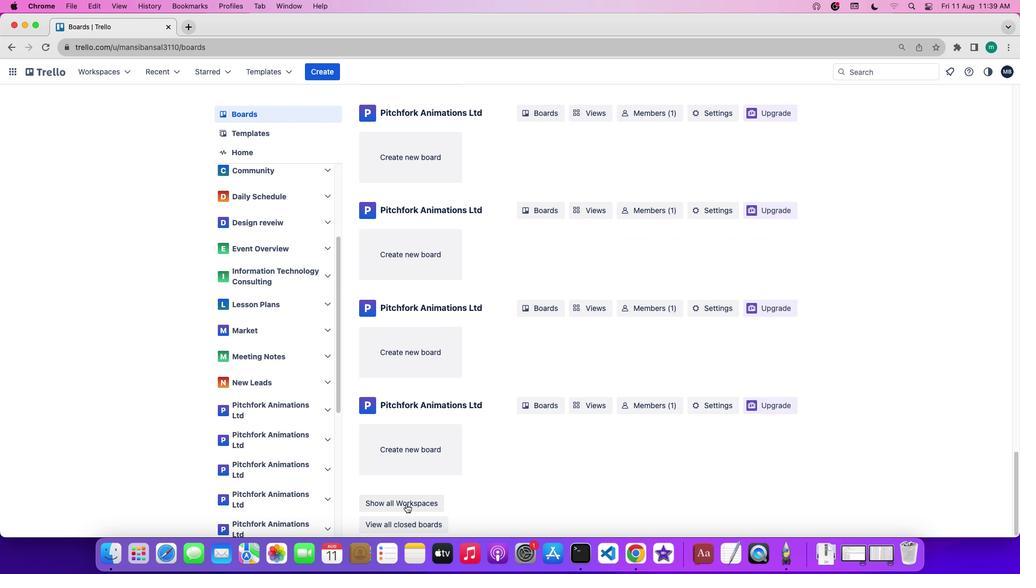 
Action: Mouse moved to (520, 464)
Screenshot: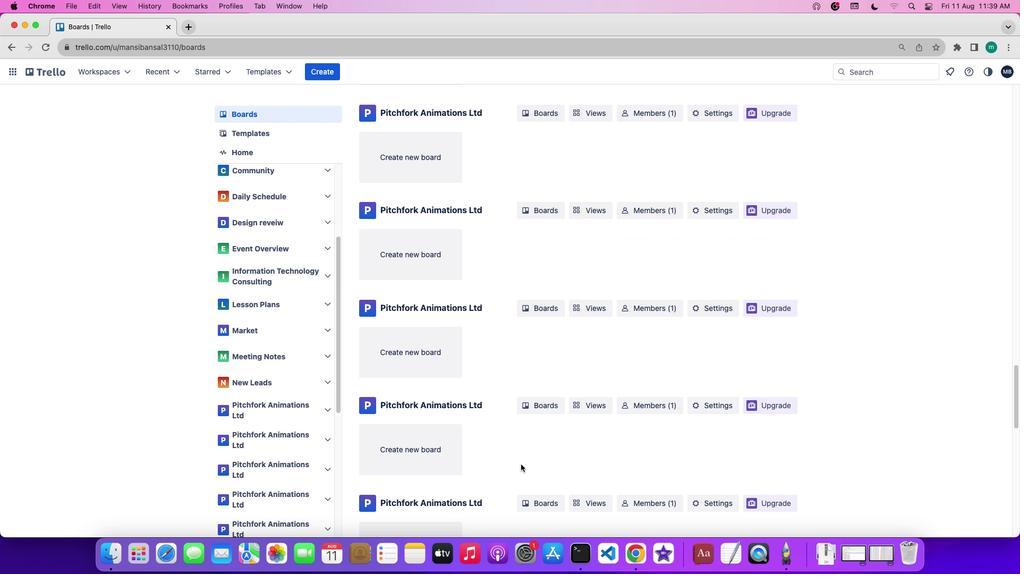 
Action: Mouse scrolled (520, 464) with delta (0, 0)
Screenshot: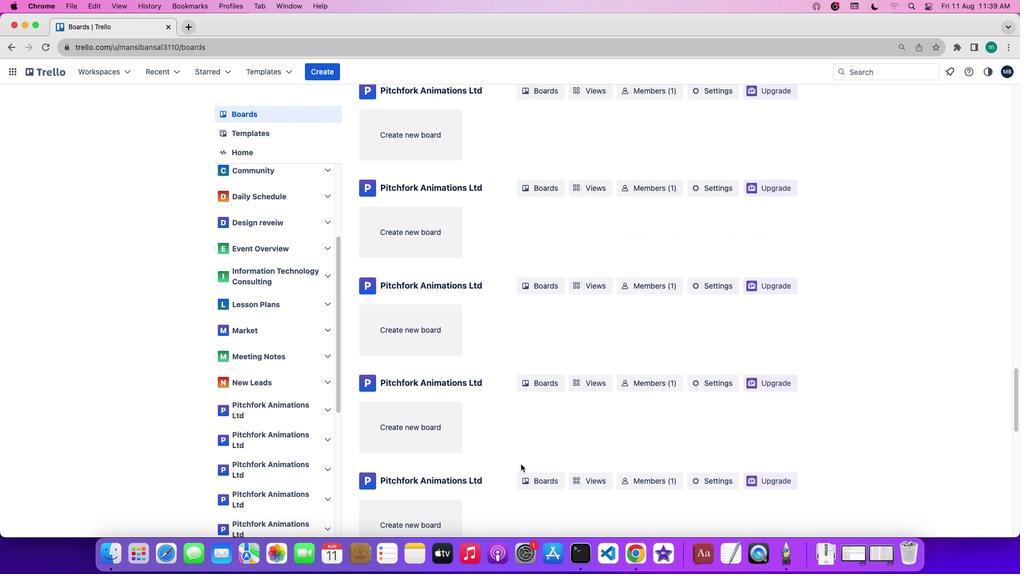 
Action: Mouse scrolled (520, 464) with delta (0, 0)
Screenshot: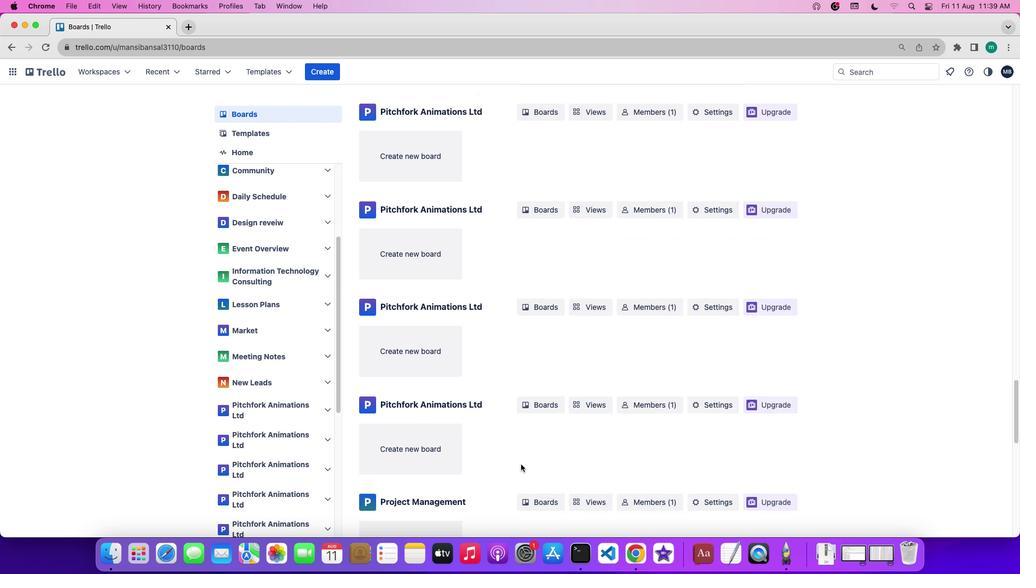
Action: Mouse scrolled (520, 464) with delta (0, -1)
Screenshot: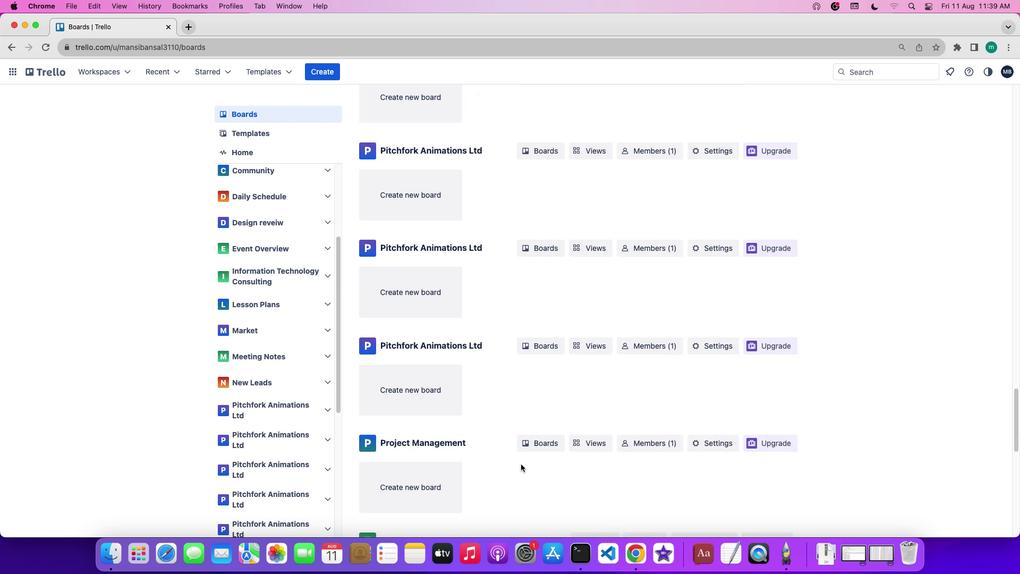 
Action: Mouse scrolled (520, 464) with delta (0, -2)
Screenshot: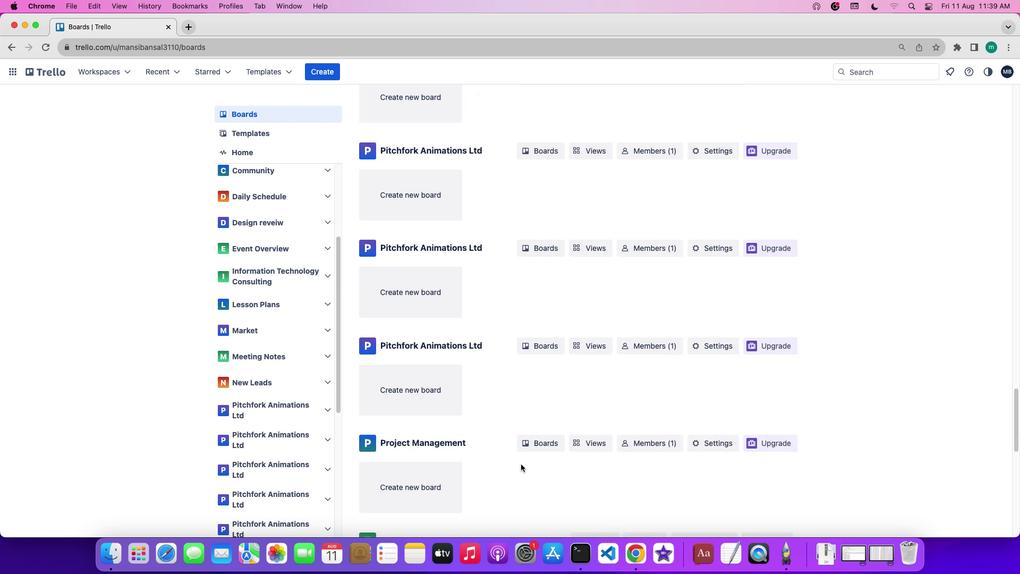 
Action: Mouse scrolled (520, 464) with delta (0, -2)
Screenshot: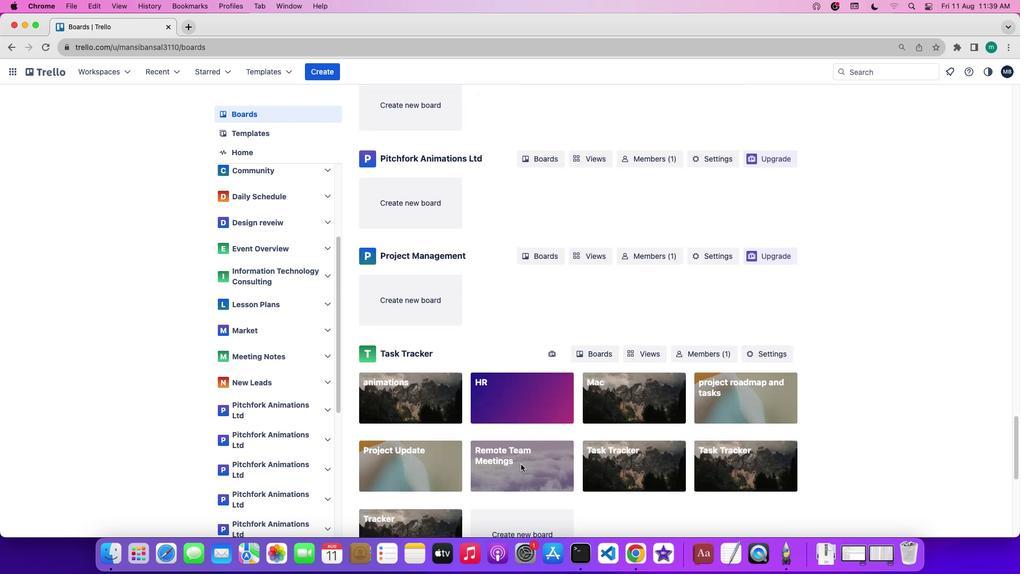 
Action: Mouse scrolled (520, 464) with delta (0, 0)
Screenshot: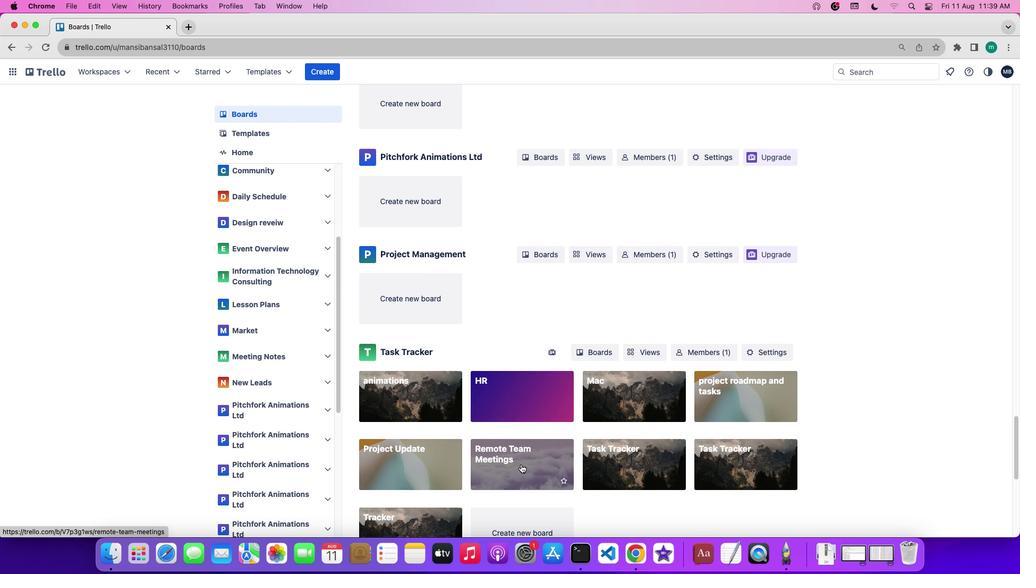 
Action: Mouse scrolled (520, 464) with delta (0, 0)
Screenshot: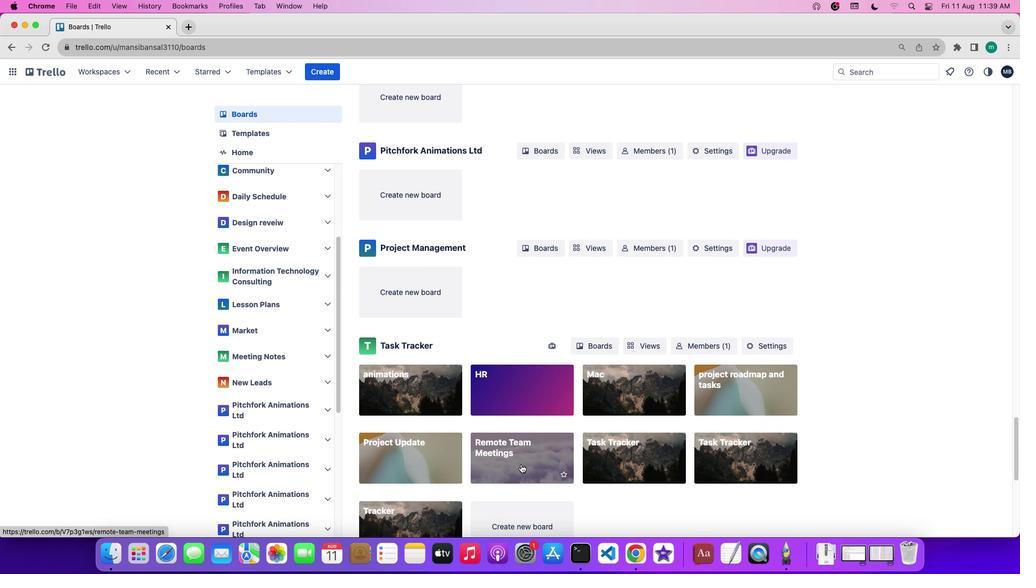 
Action: Mouse scrolled (520, 464) with delta (0, 0)
Screenshot: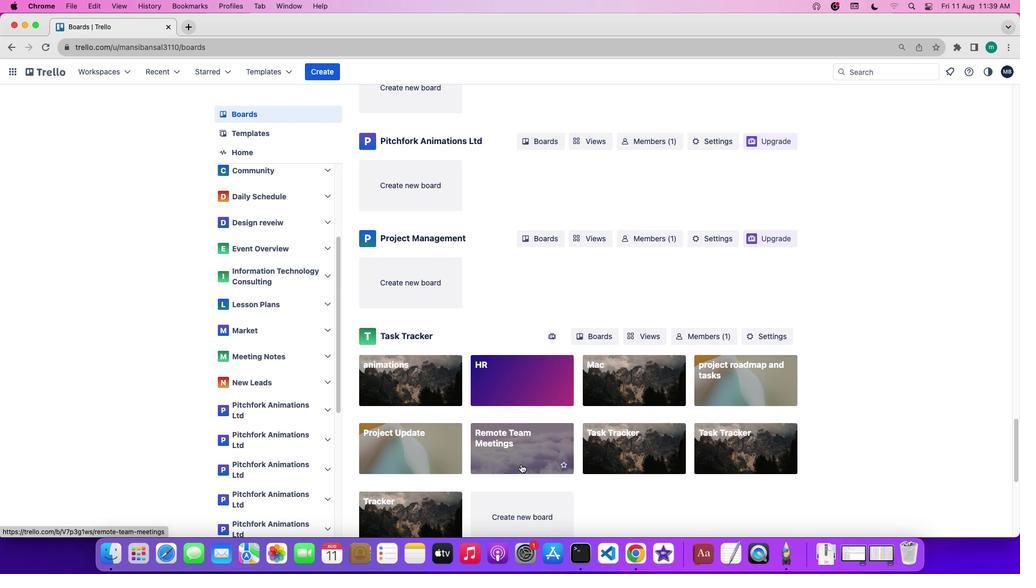 
Action: Mouse scrolled (520, 464) with delta (0, -1)
Screenshot: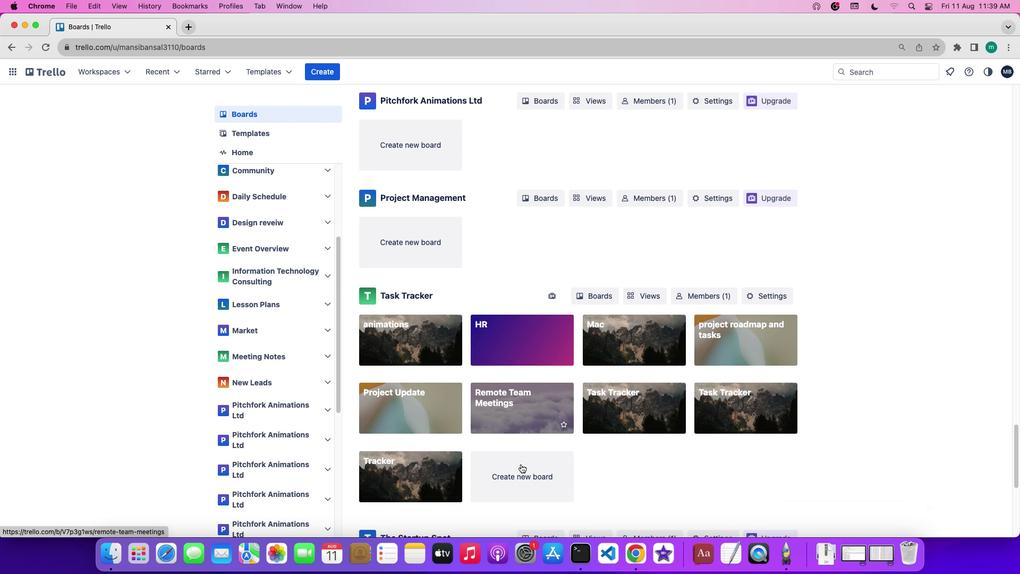
Action: Mouse moved to (584, 255)
Screenshot: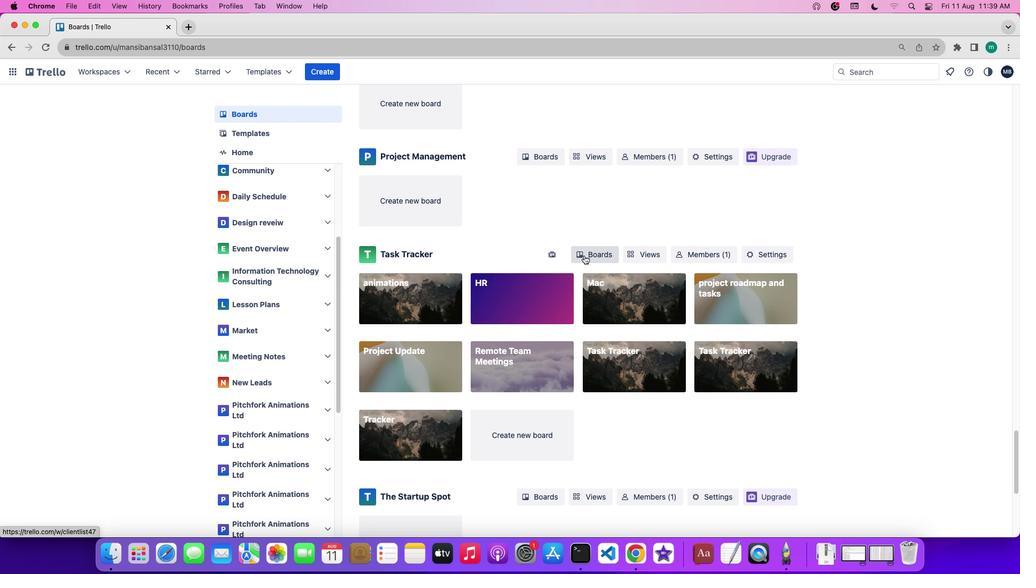 
Action: Mouse pressed left at (584, 255)
Screenshot: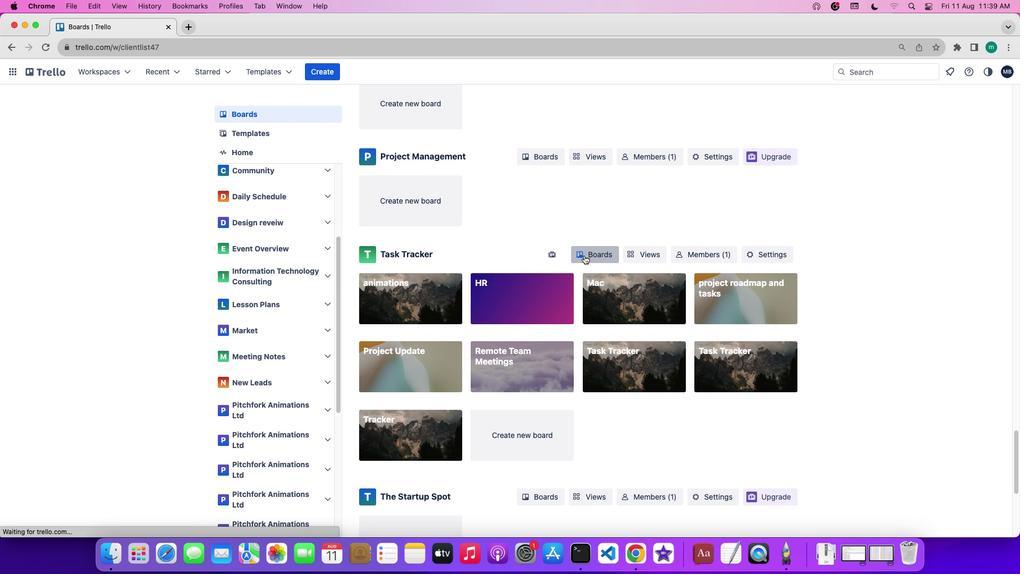
Action: Mouse moved to (279, 257)
Screenshot: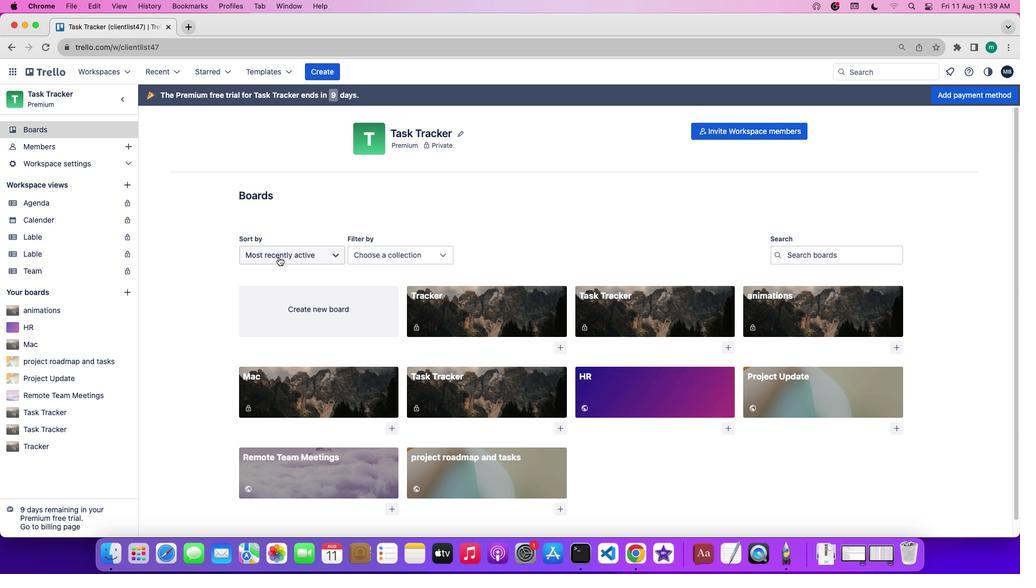 
Action: Mouse pressed left at (279, 257)
Screenshot: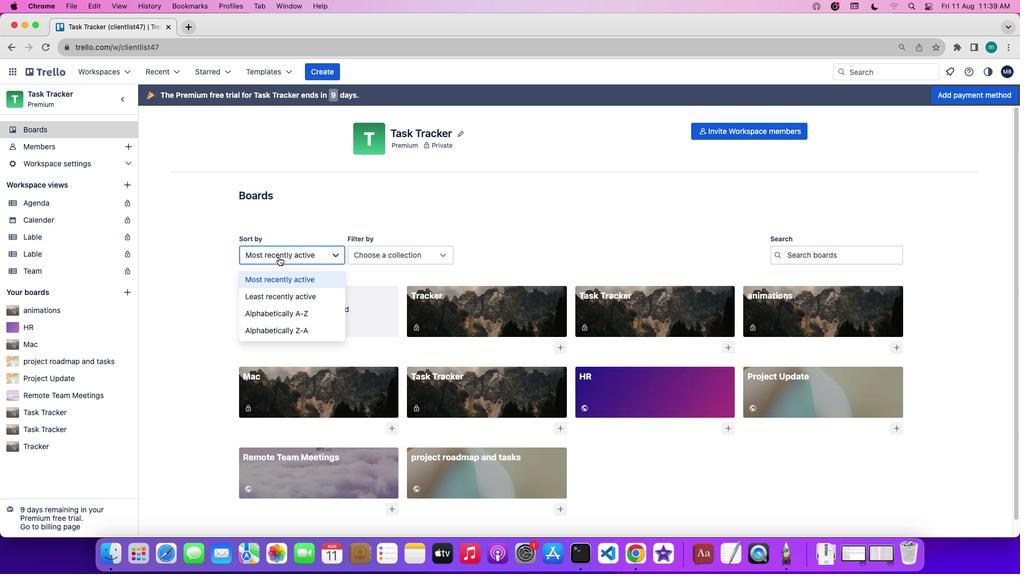 
Action: Mouse moved to (278, 305)
Screenshot: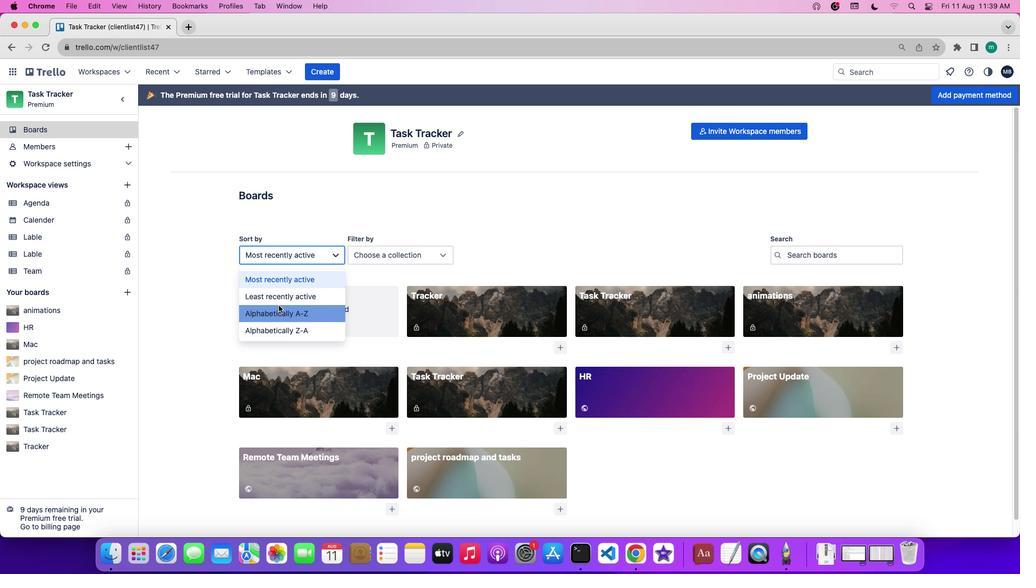 
Action: Mouse pressed left at (278, 305)
Screenshot: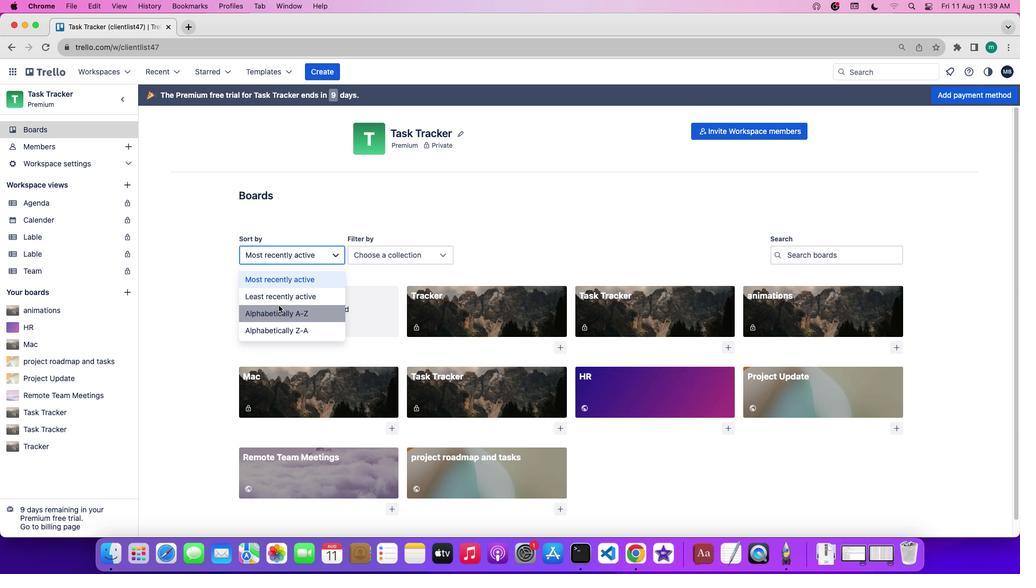 
